 Task: Find connections with filter location Hirekerūr with filter topic #mindset with filter profile language English with filter current company Databricks with filter school Medi-Caps University with filter industry Accommodation Services with filter service category Nature Photography with filter keywords title Tow Truck Operator
Action: Mouse moved to (537, 76)
Screenshot: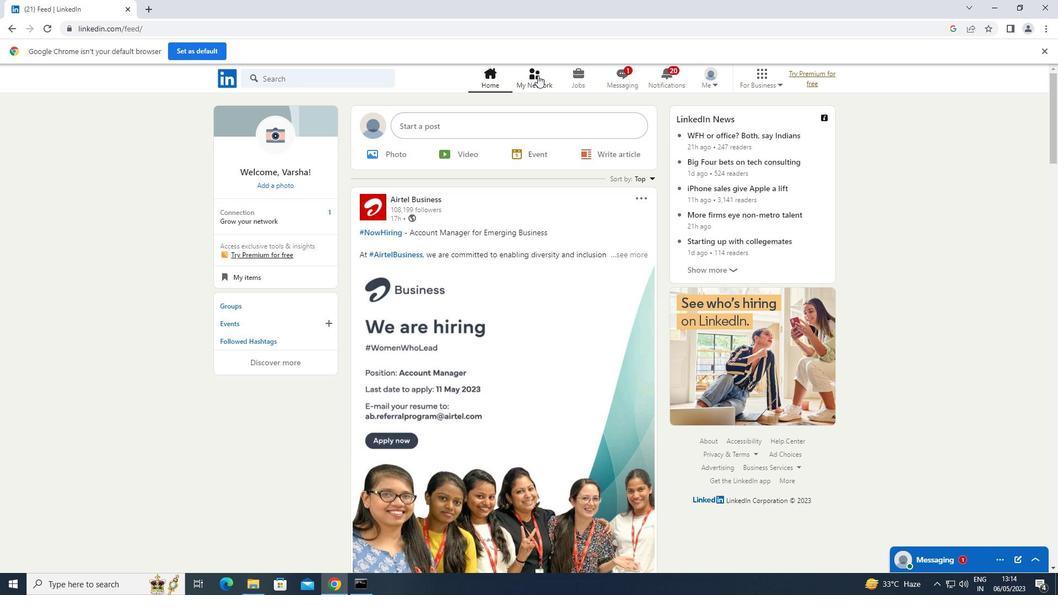 
Action: Mouse pressed left at (537, 76)
Screenshot: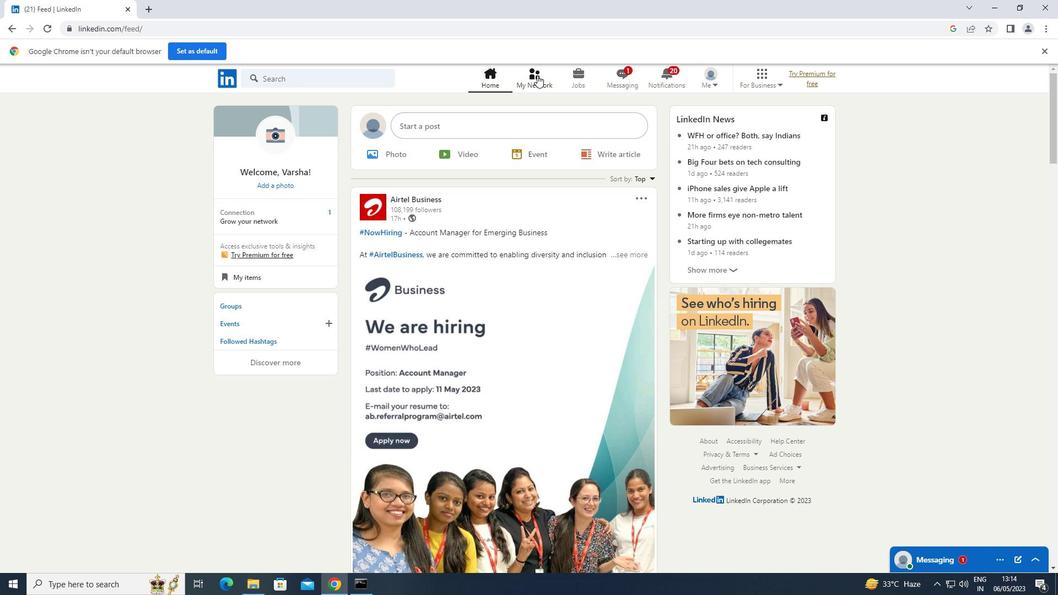 
Action: Mouse moved to (273, 139)
Screenshot: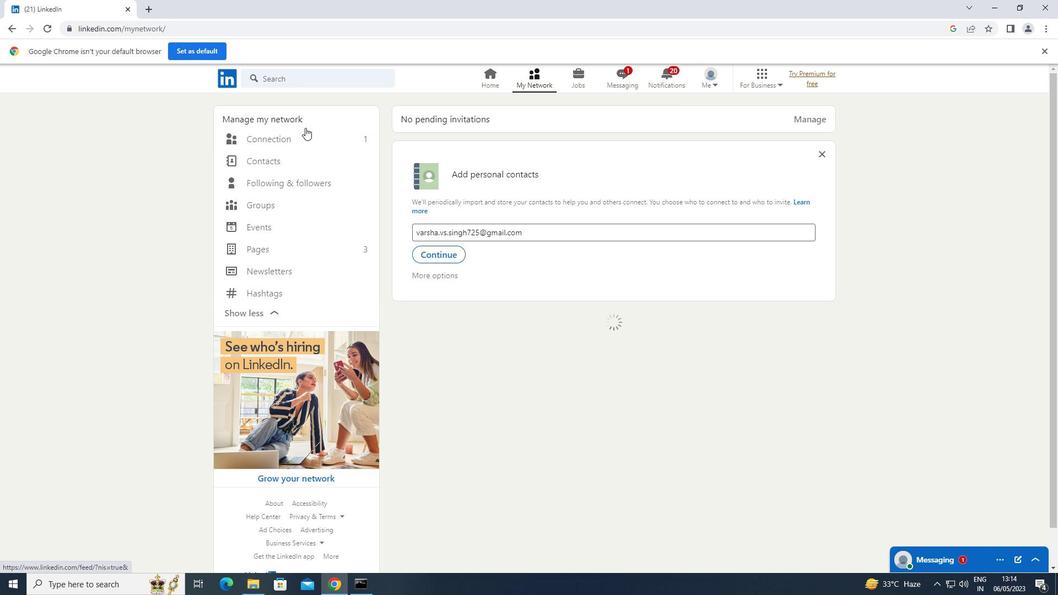 
Action: Mouse pressed left at (273, 139)
Screenshot: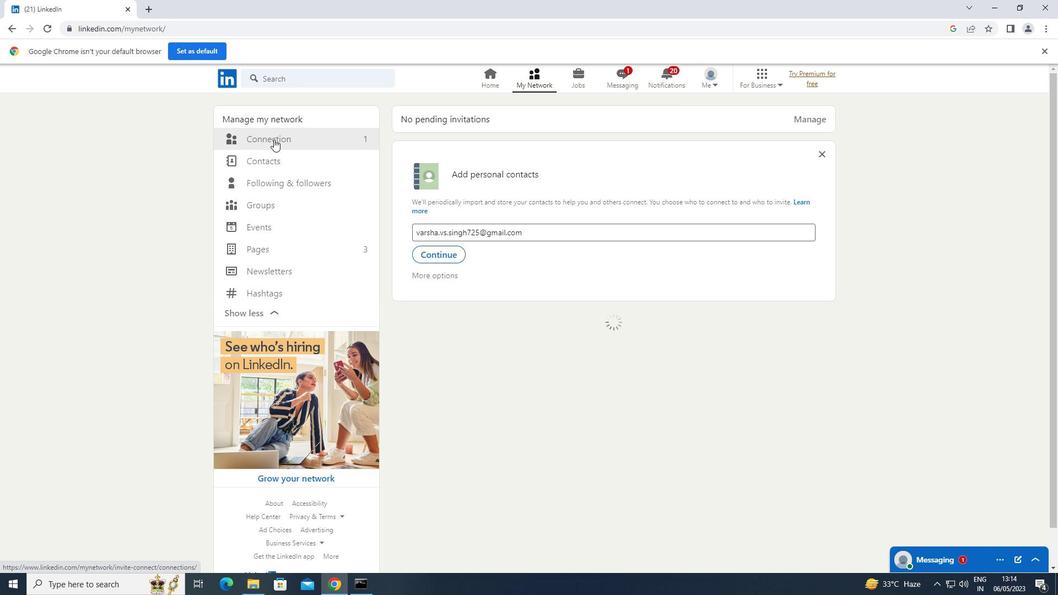 
Action: Mouse moved to (625, 142)
Screenshot: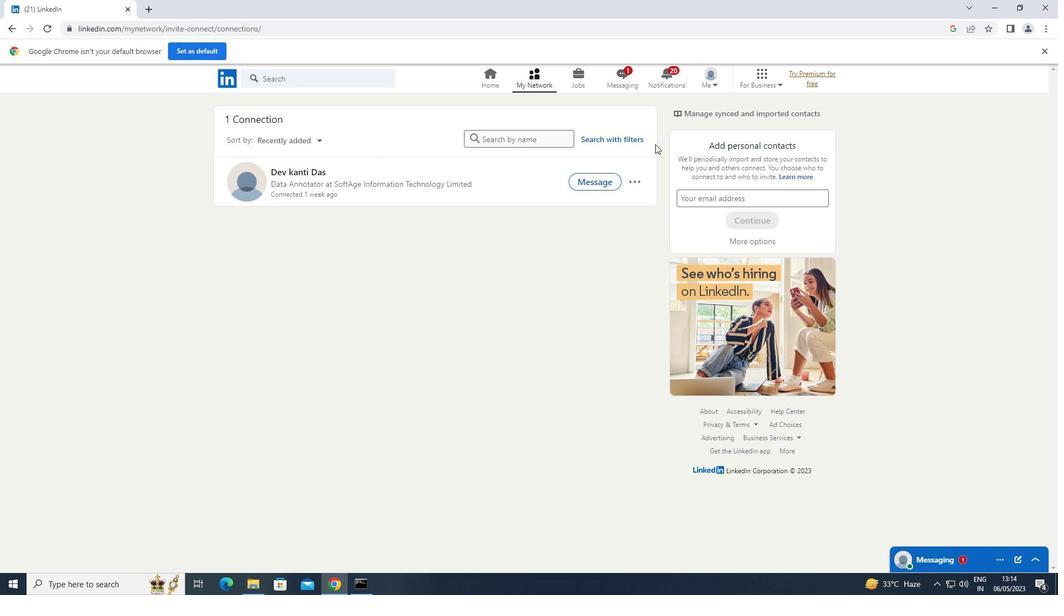 
Action: Mouse pressed left at (625, 142)
Screenshot: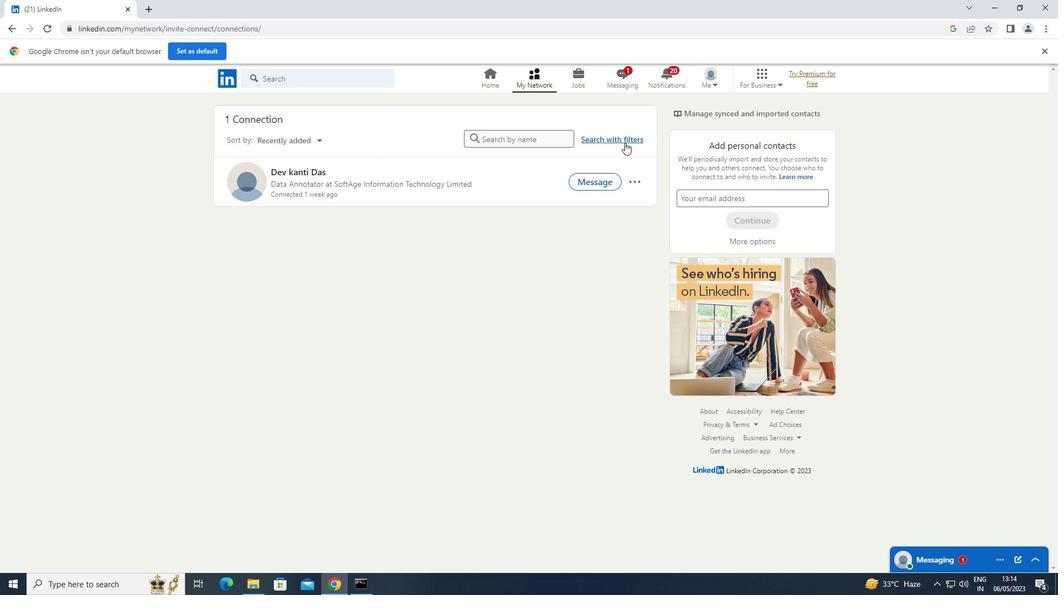 
Action: Mouse moved to (569, 100)
Screenshot: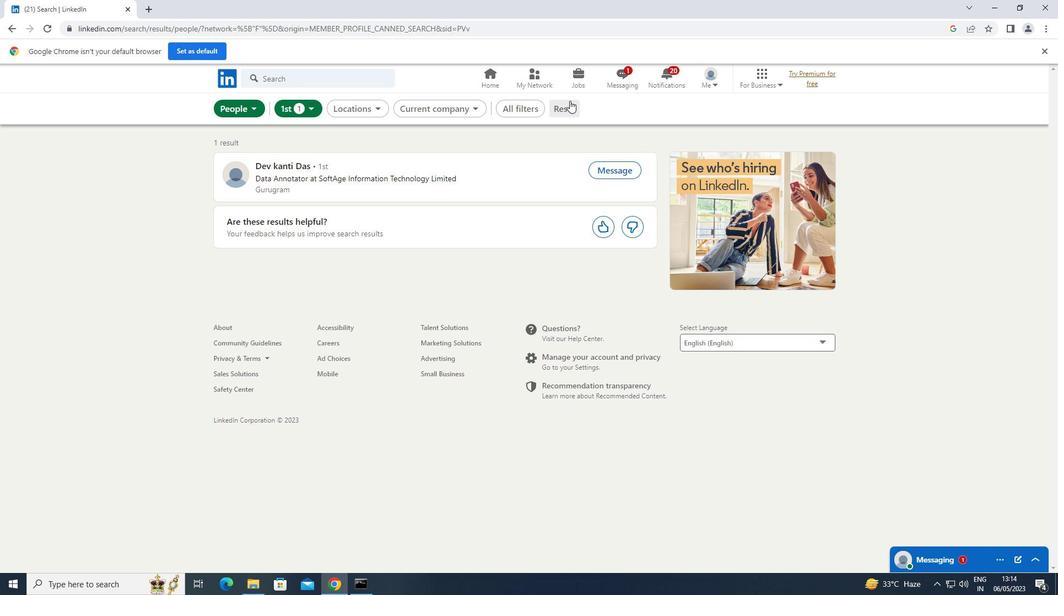 
Action: Mouse pressed left at (569, 100)
Screenshot: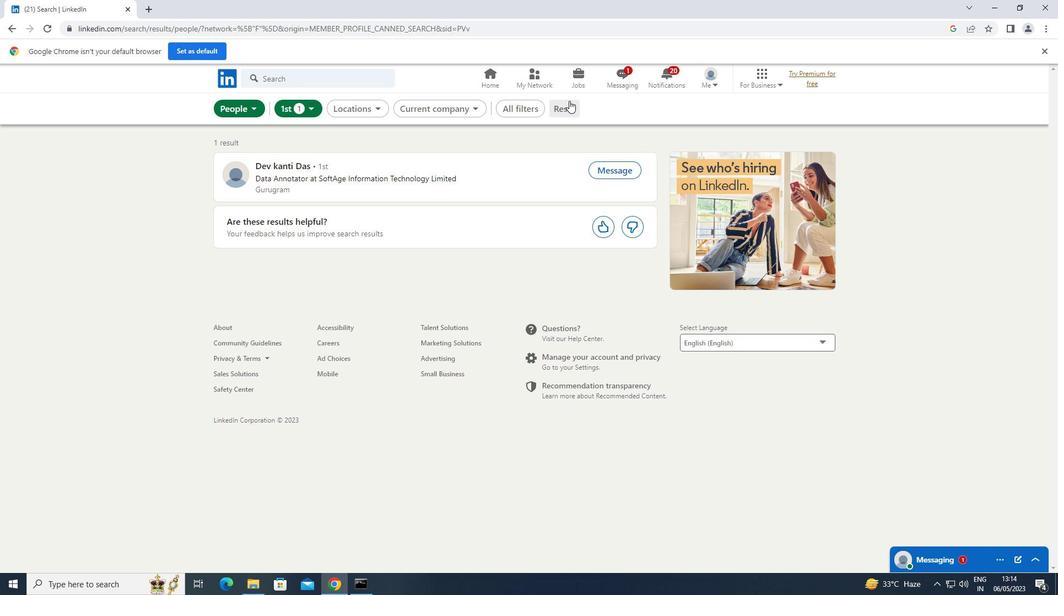 
Action: Mouse moved to (552, 103)
Screenshot: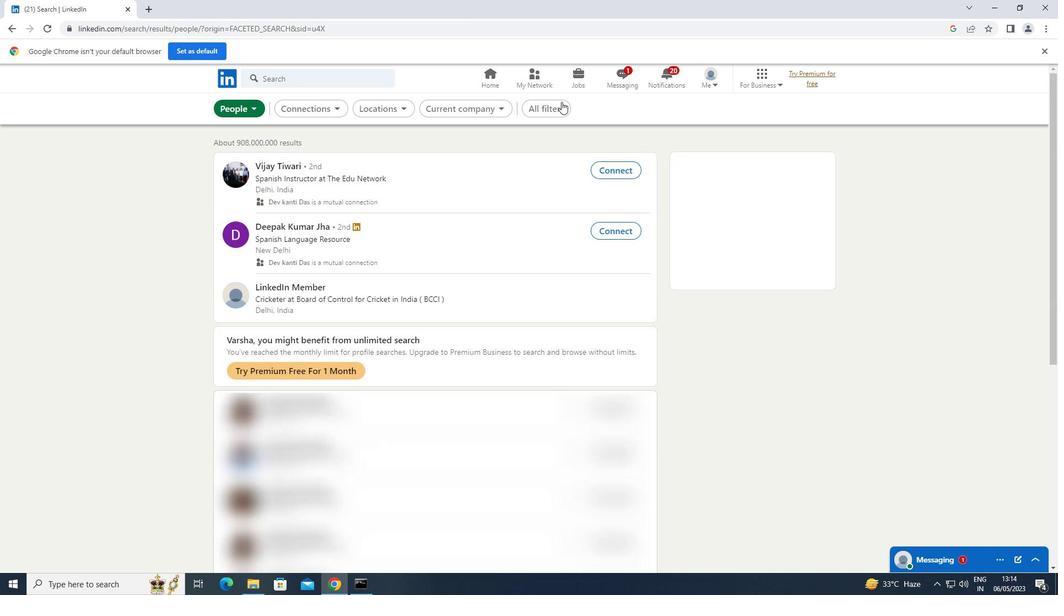 
Action: Mouse pressed left at (552, 103)
Screenshot: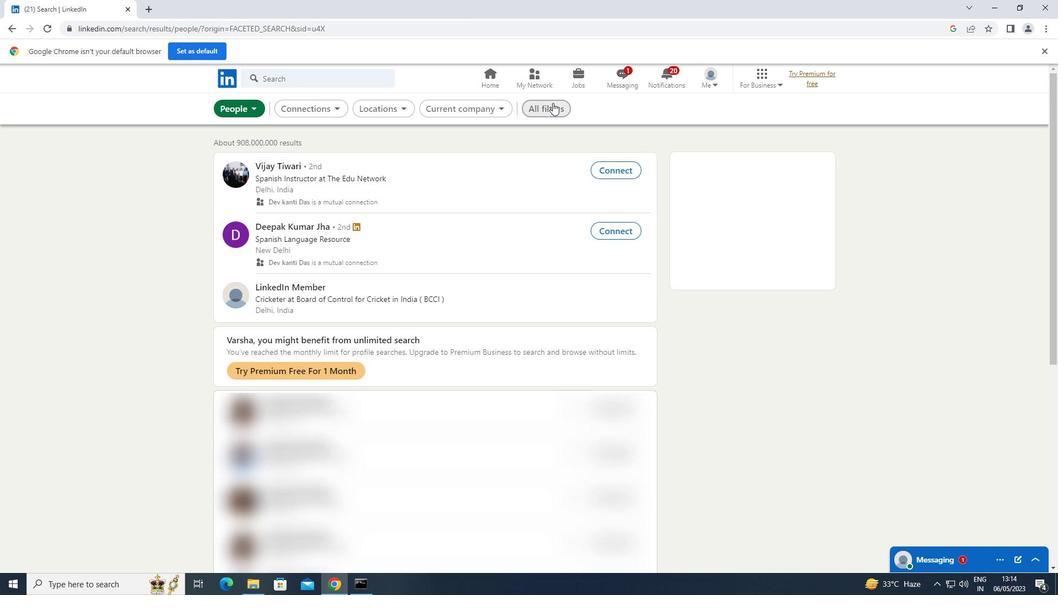 
Action: Mouse moved to (825, 234)
Screenshot: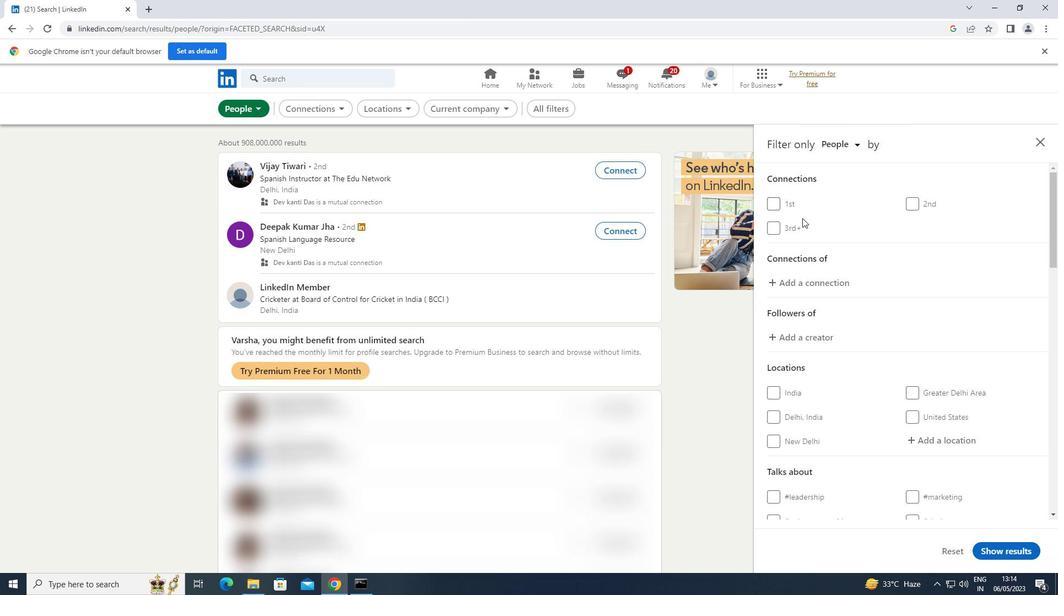 
Action: Mouse scrolled (825, 233) with delta (0, 0)
Screenshot: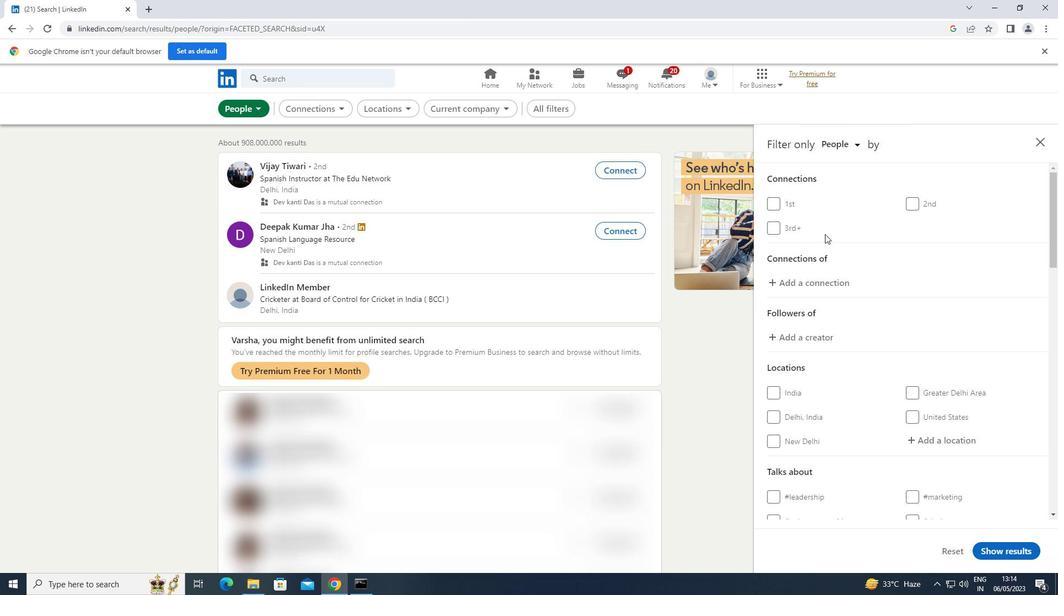 
Action: Mouse moved to (825, 234)
Screenshot: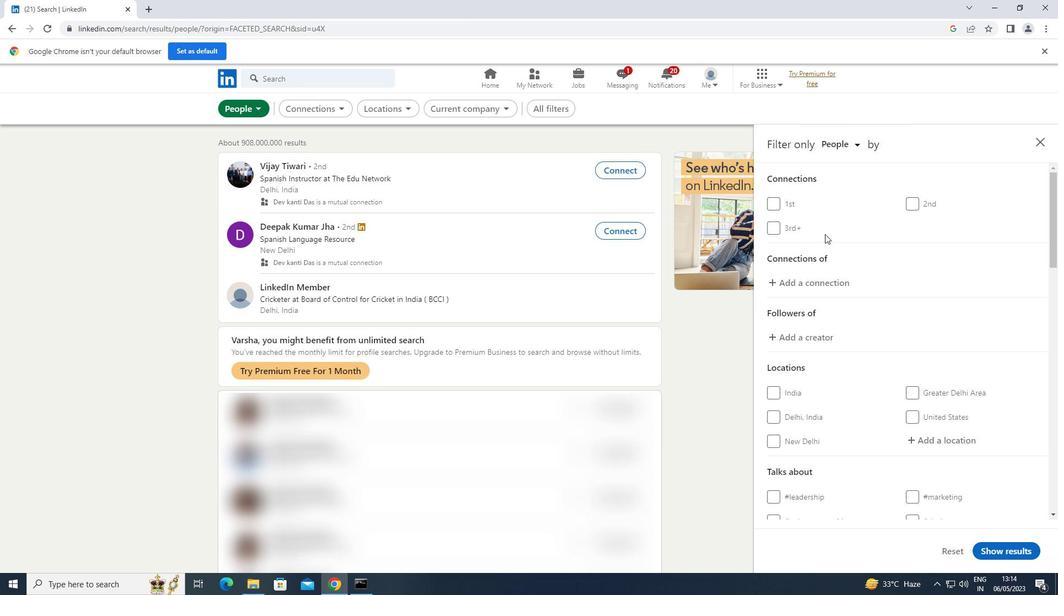 
Action: Mouse scrolled (825, 234) with delta (0, 0)
Screenshot: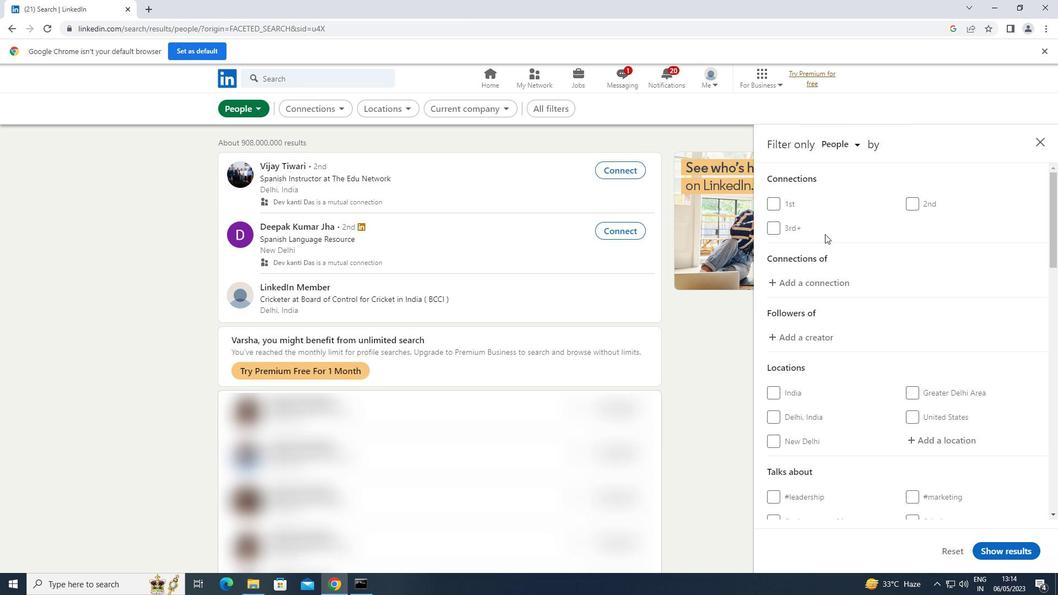 
Action: Mouse moved to (932, 325)
Screenshot: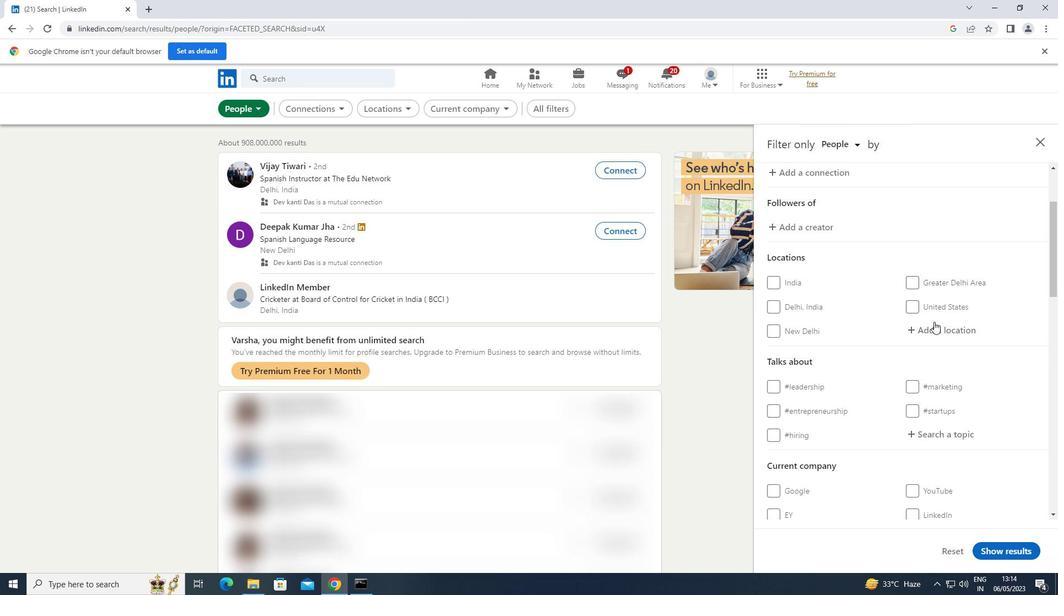 
Action: Mouse pressed left at (932, 325)
Screenshot: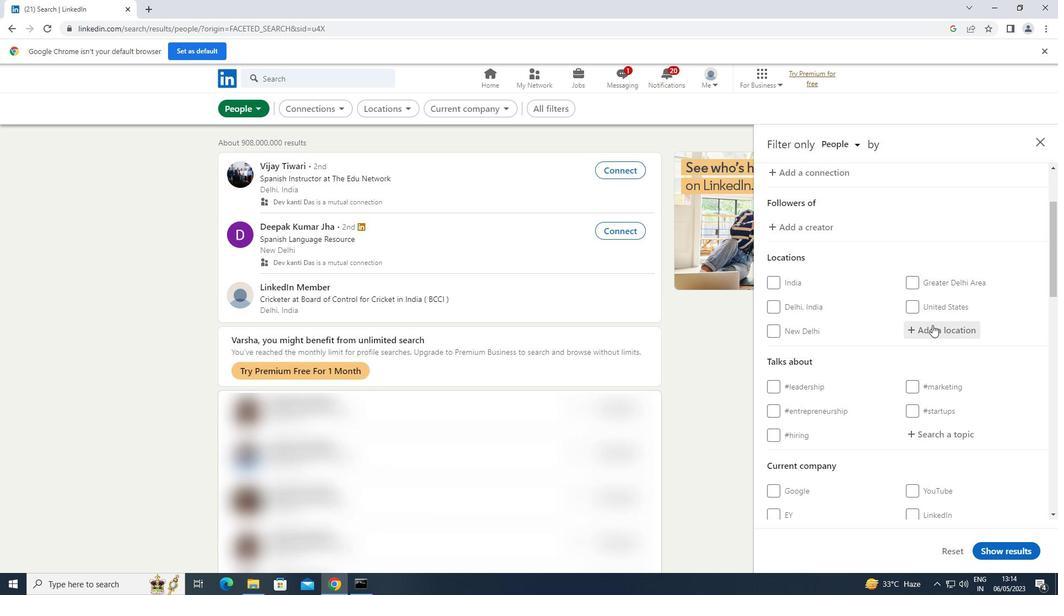 
Action: Key pressed <Key.shift>HIREKERUR
Screenshot: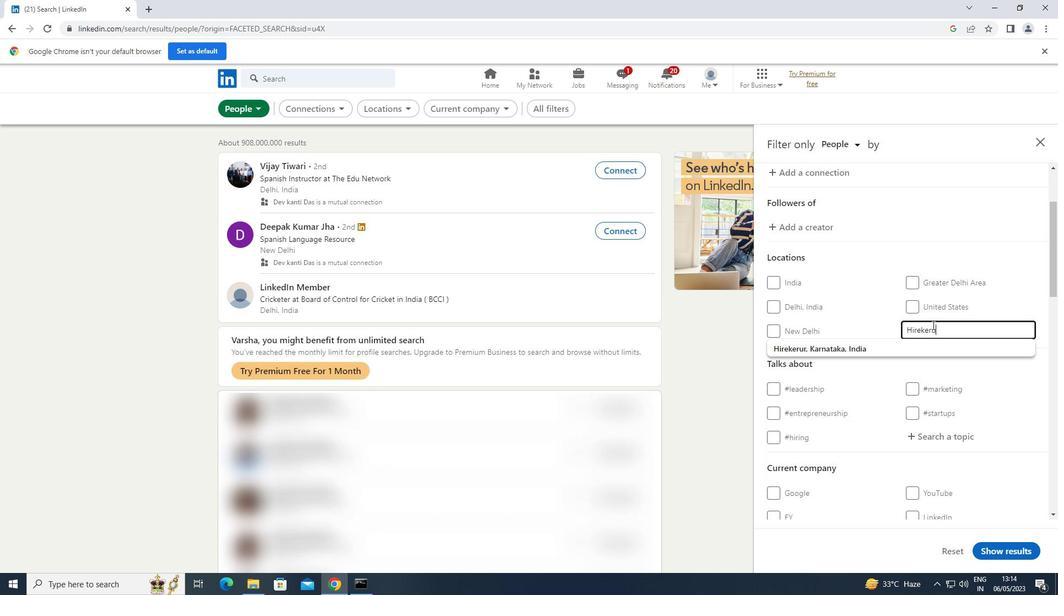 
Action: Mouse moved to (853, 342)
Screenshot: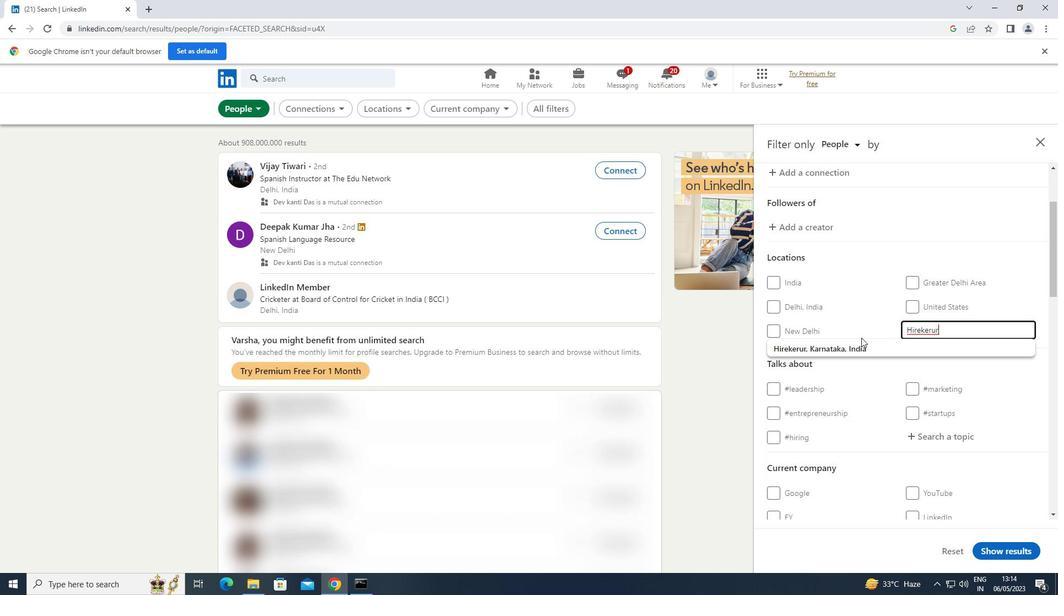 
Action: Mouse pressed left at (853, 342)
Screenshot: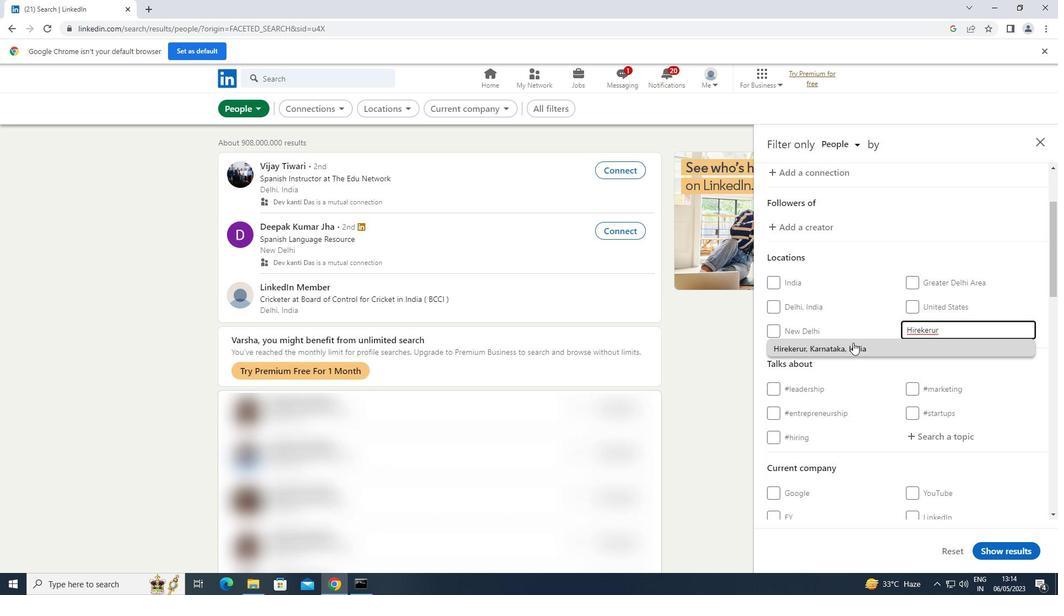 
Action: Mouse moved to (895, 331)
Screenshot: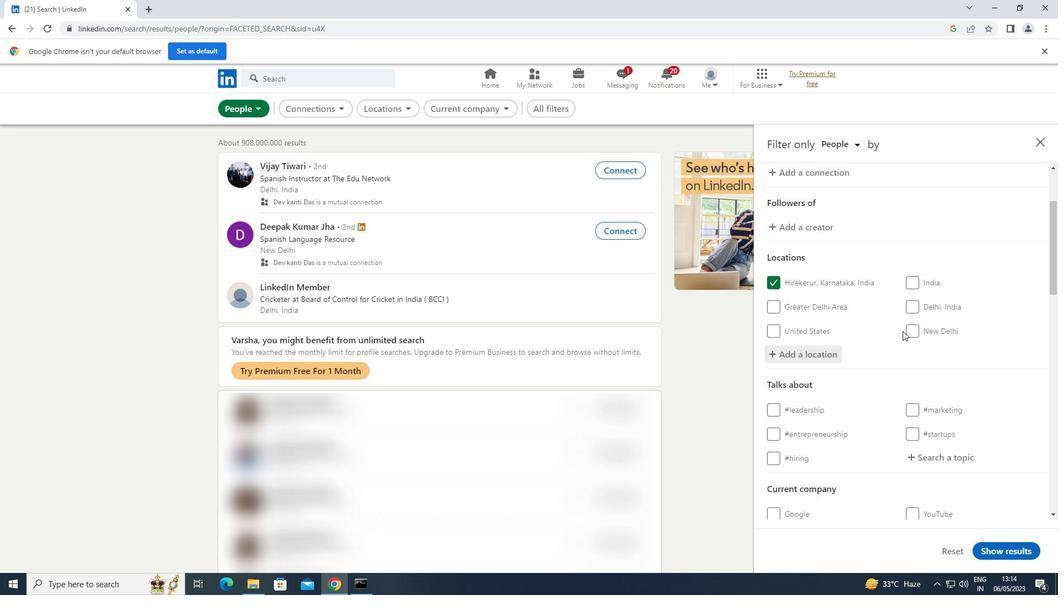 
Action: Mouse scrolled (895, 330) with delta (0, 0)
Screenshot: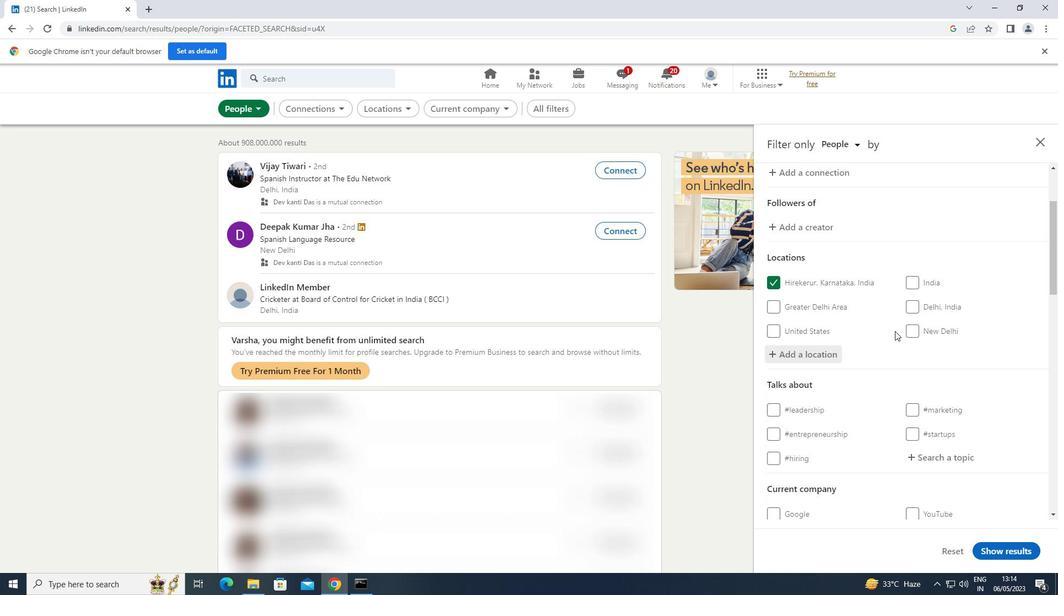 
Action: Mouse scrolled (895, 330) with delta (0, 0)
Screenshot: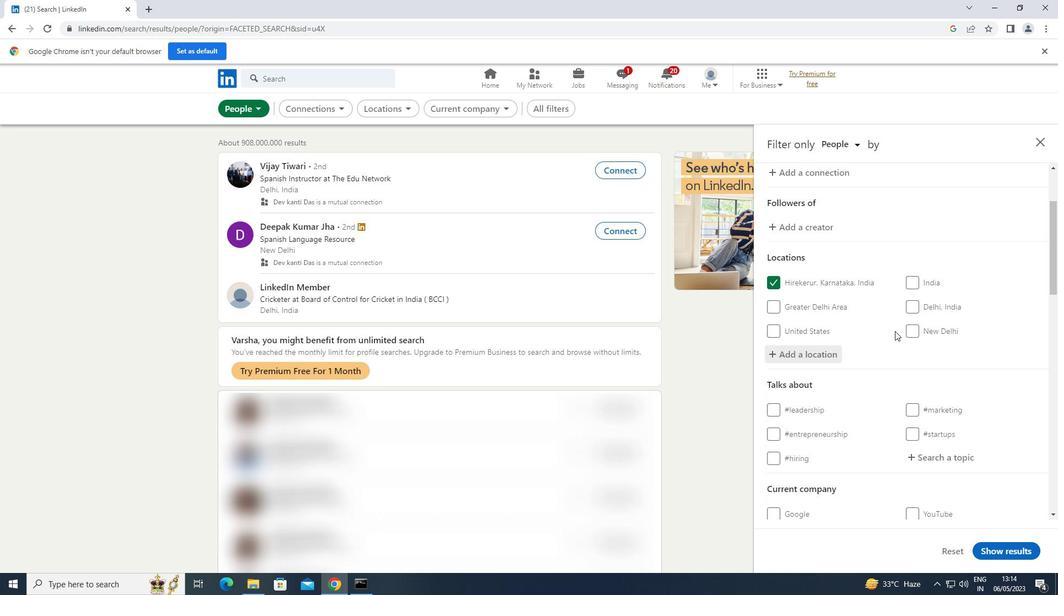 
Action: Mouse scrolled (895, 330) with delta (0, 0)
Screenshot: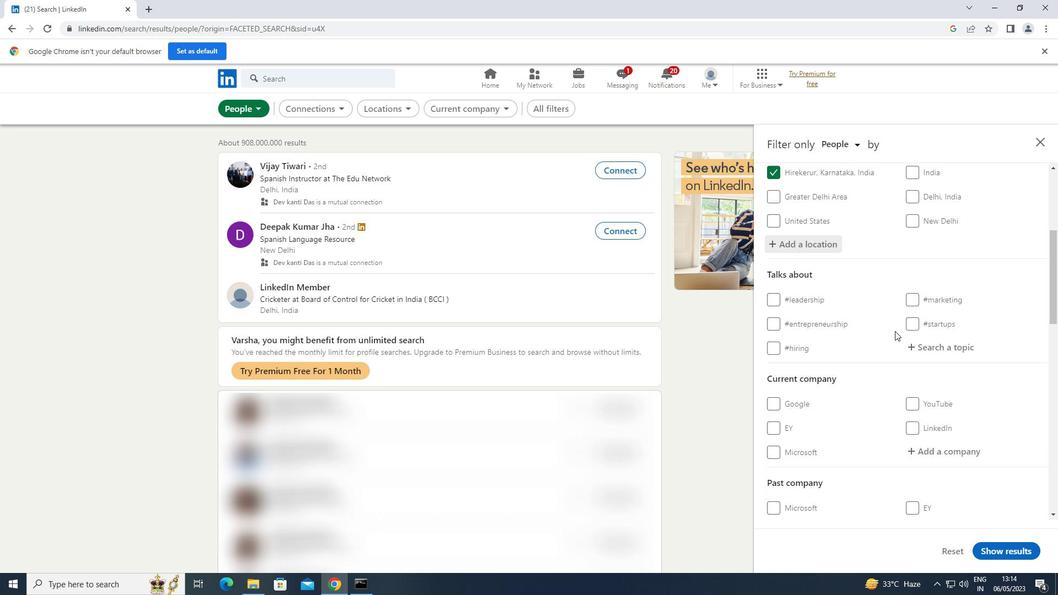 
Action: Mouse moved to (927, 297)
Screenshot: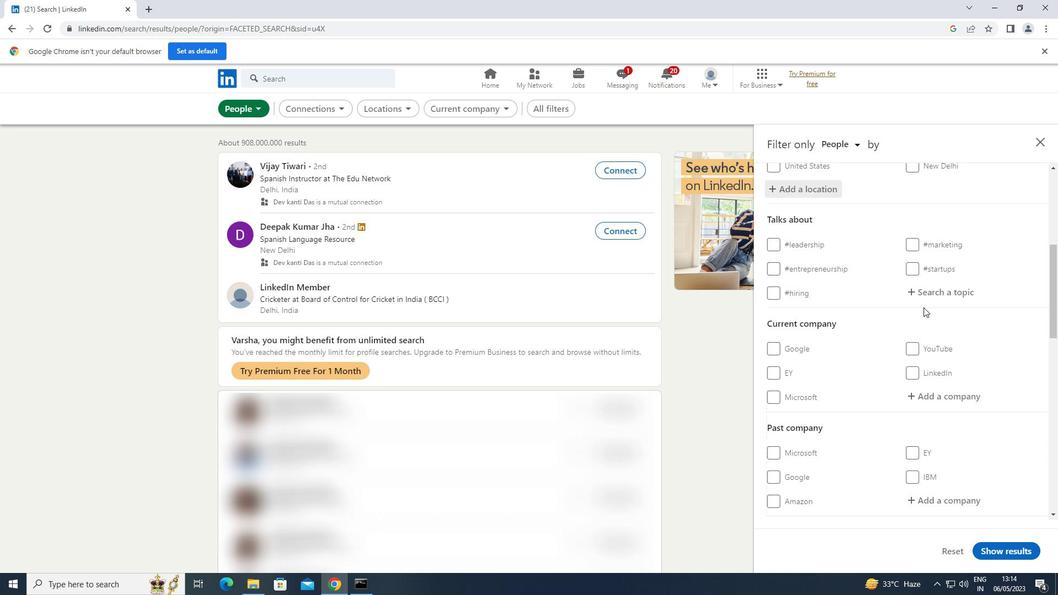 
Action: Mouse pressed left at (927, 297)
Screenshot: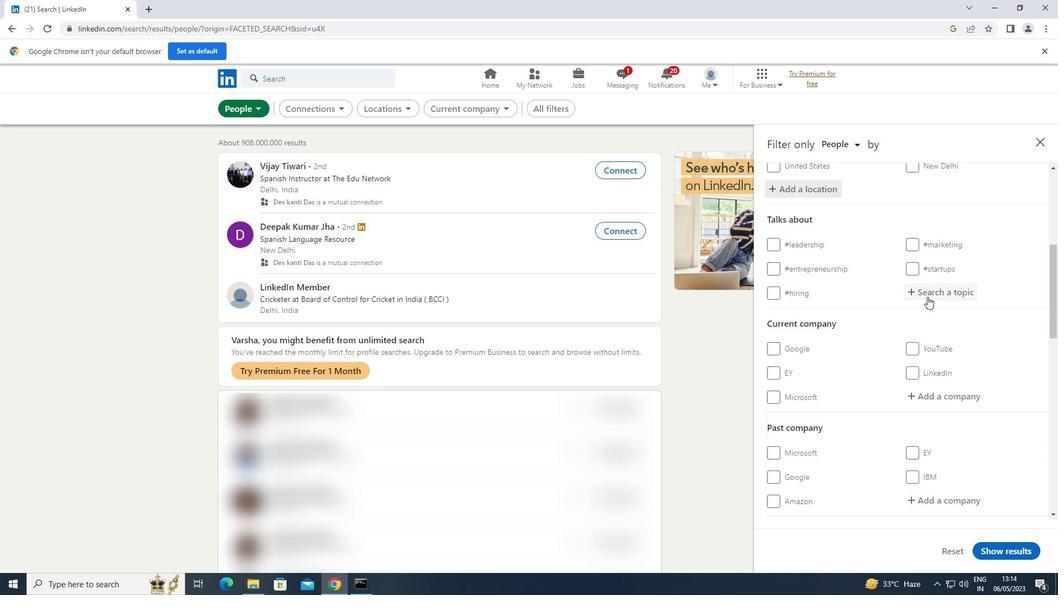 
Action: Key pressed MINDSET
Screenshot: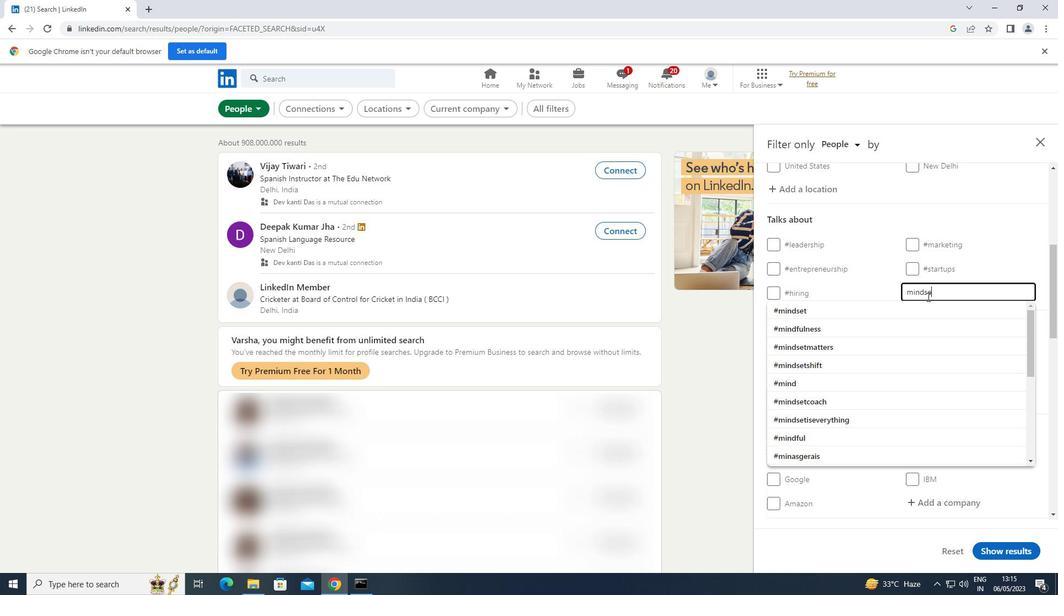 
Action: Mouse moved to (857, 308)
Screenshot: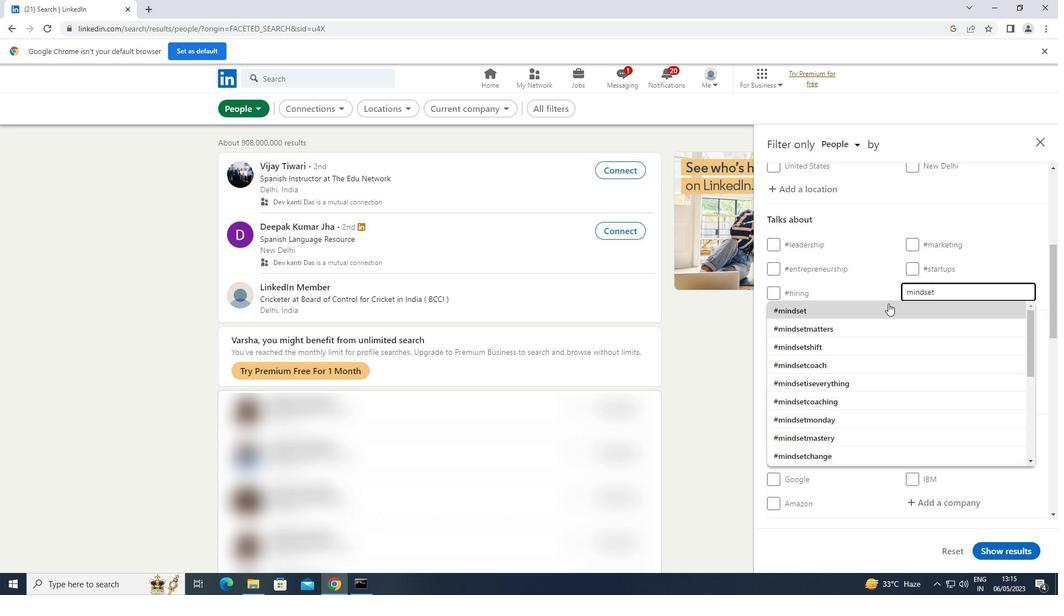 
Action: Mouse pressed left at (857, 308)
Screenshot: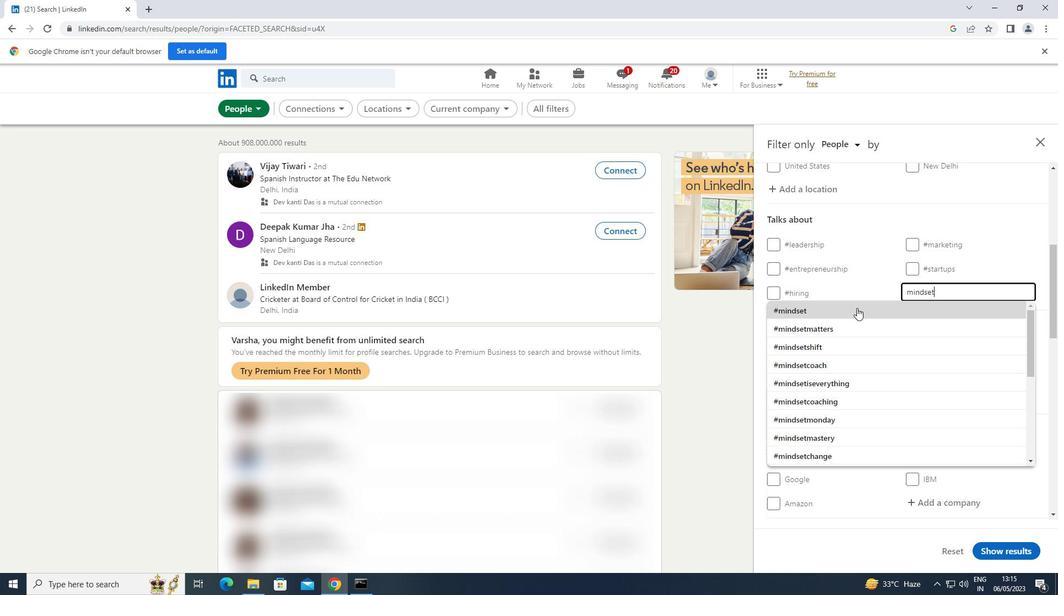 
Action: Mouse scrolled (857, 307) with delta (0, 0)
Screenshot: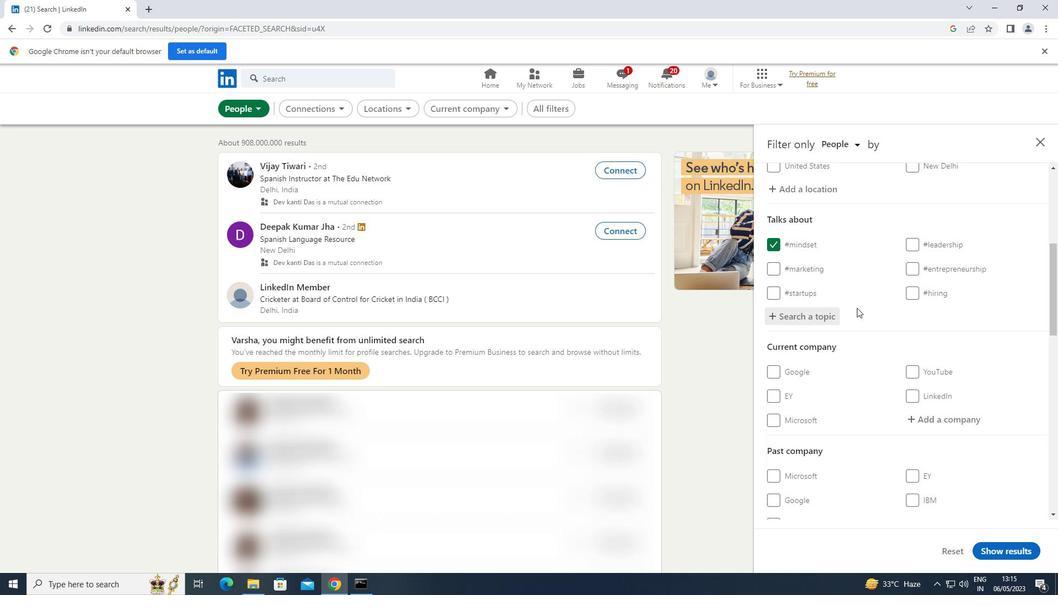 
Action: Mouse scrolled (857, 307) with delta (0, 0)
Screenshot: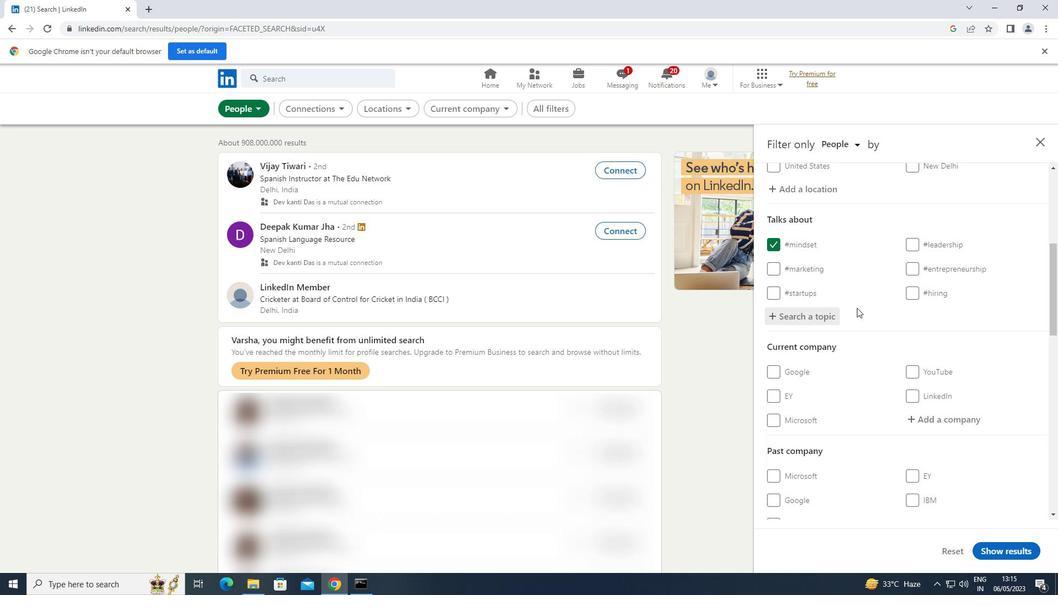 
Action: Mouse scrolled (857, 307) with delta (0, 0)
Screenshot: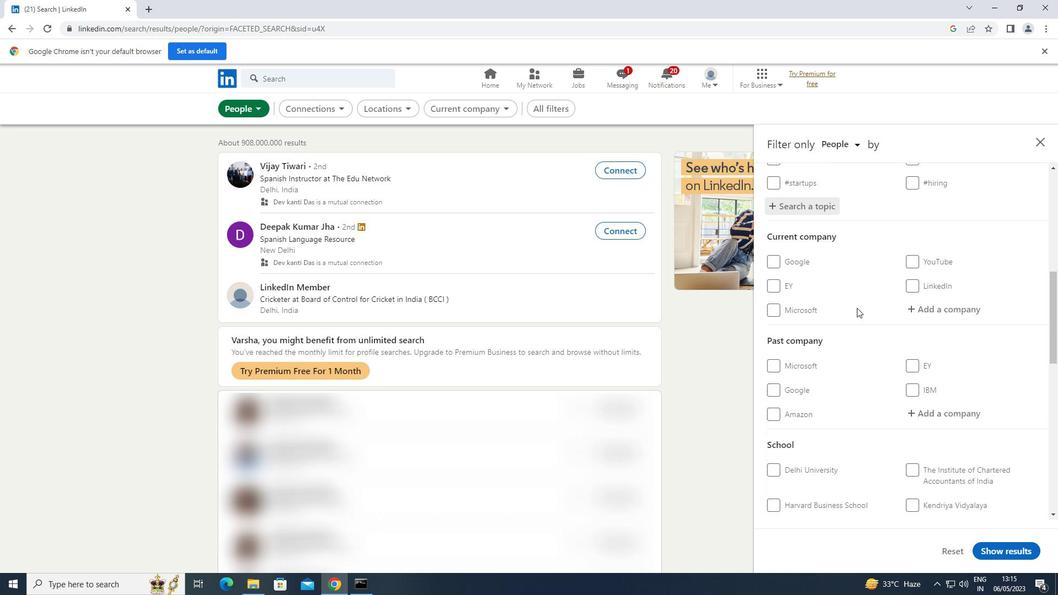
Action: Mouse scrolled (857, 307) with delta (0, 0)
Screenshot: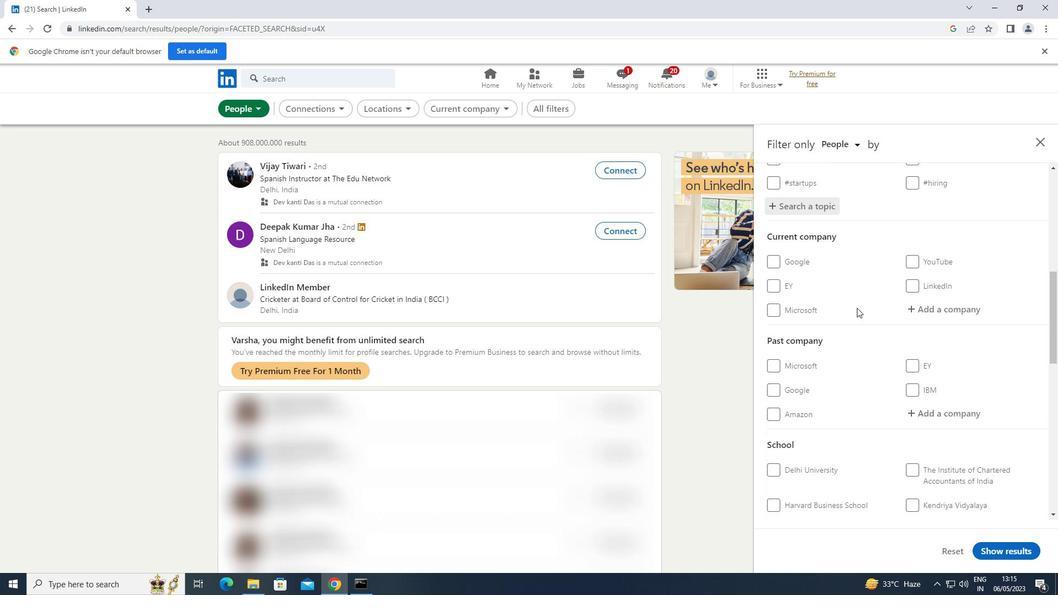 
Action: Mouse scrolled (857, 307) with delta (0, 0)
Screenshot: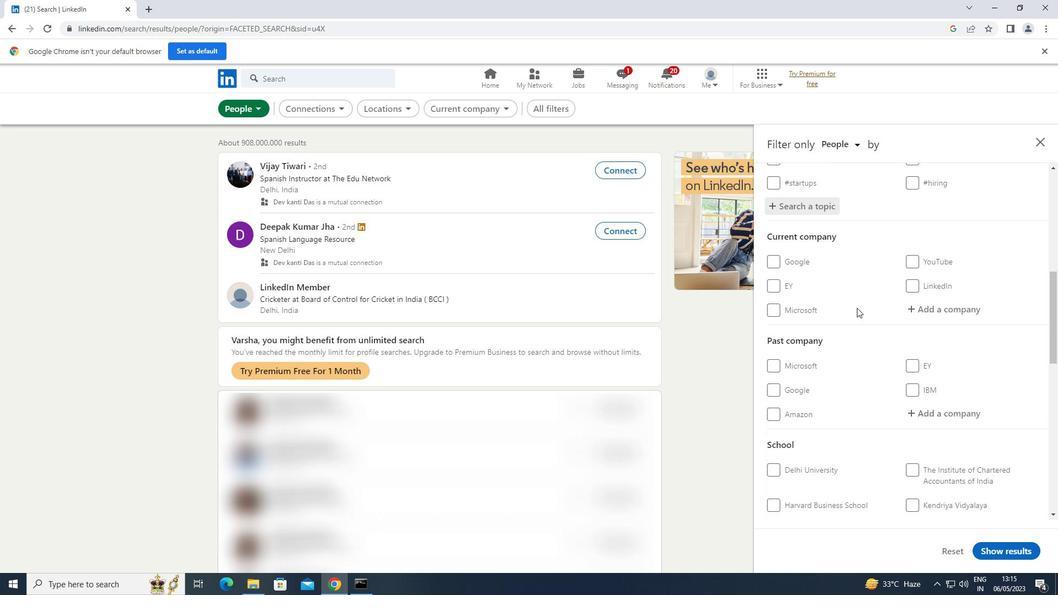 
Action: Mouse scrolled (857, 307) with delta (0, 0)
Screenshot: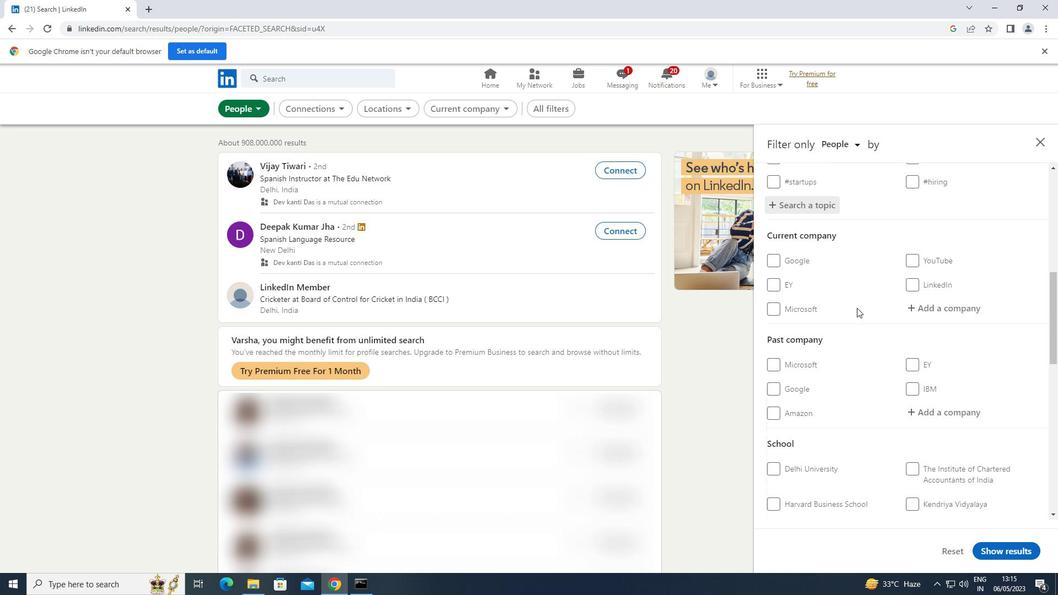 
Action: Mouse scrolled (857, 307) with delta (0, 0)
Screenshot: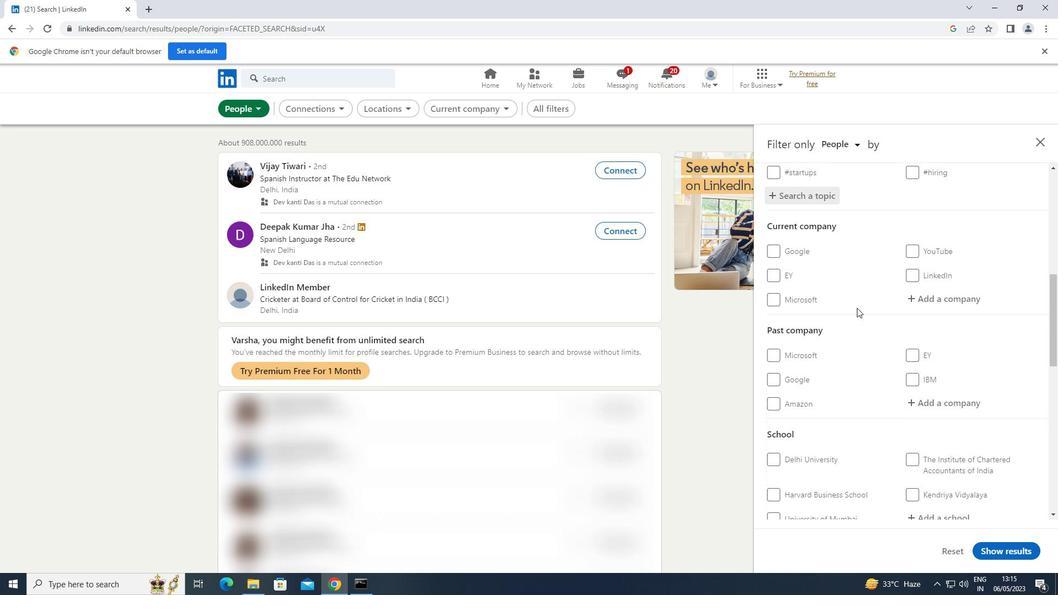 
Action: Mouse moved to (772, 434)
Screenshot: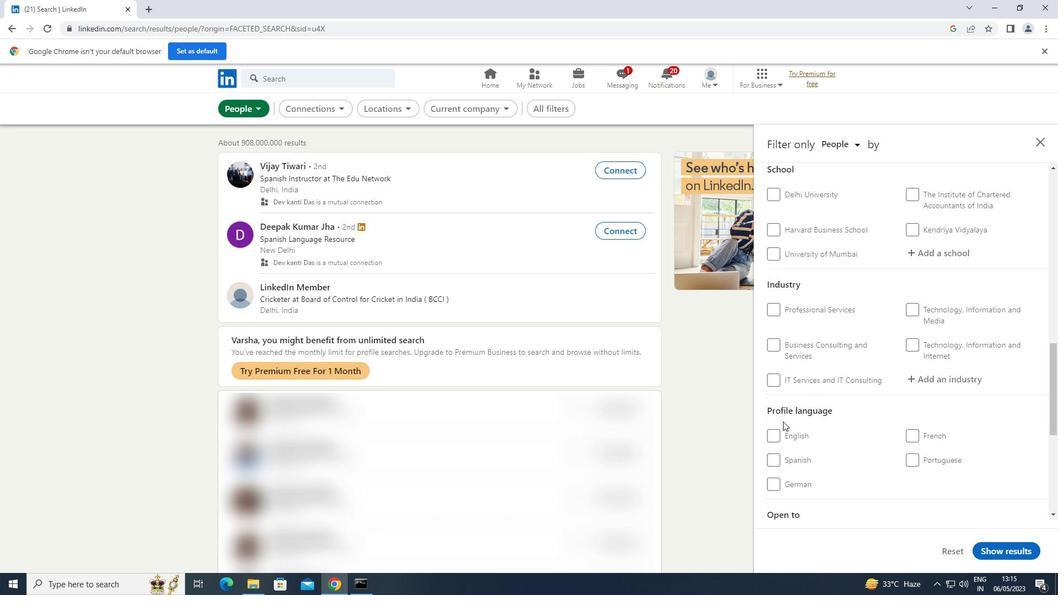 
Action: Mouse pressed left at (772, 434)
Screenshot: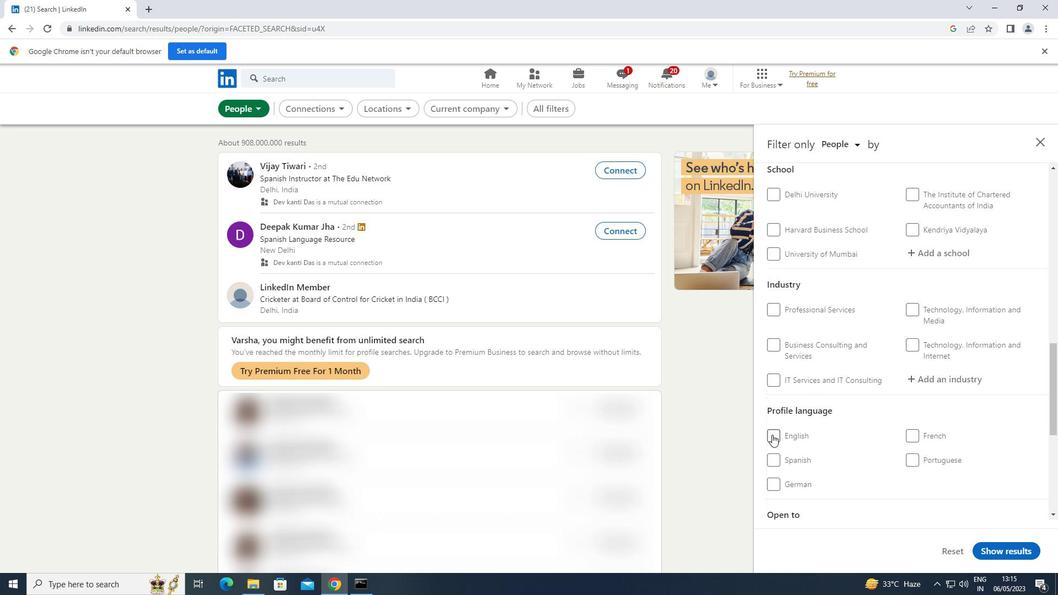 
Action: Mouse moved to (830, 380)
Screenshot: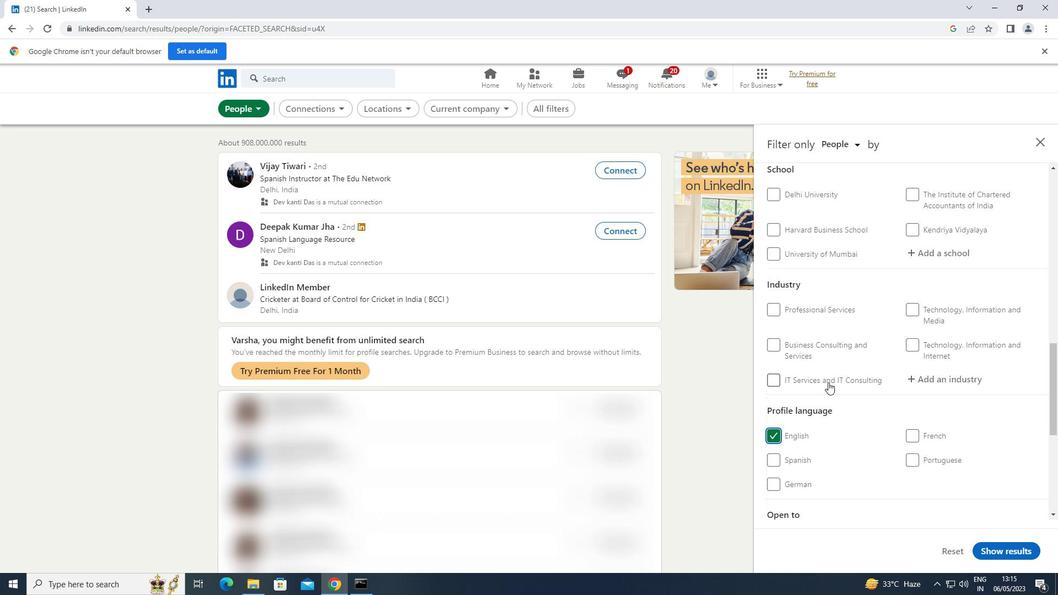 
Action: Mouse scrolled (830, 381) with delta (0, 0)
Screenshot: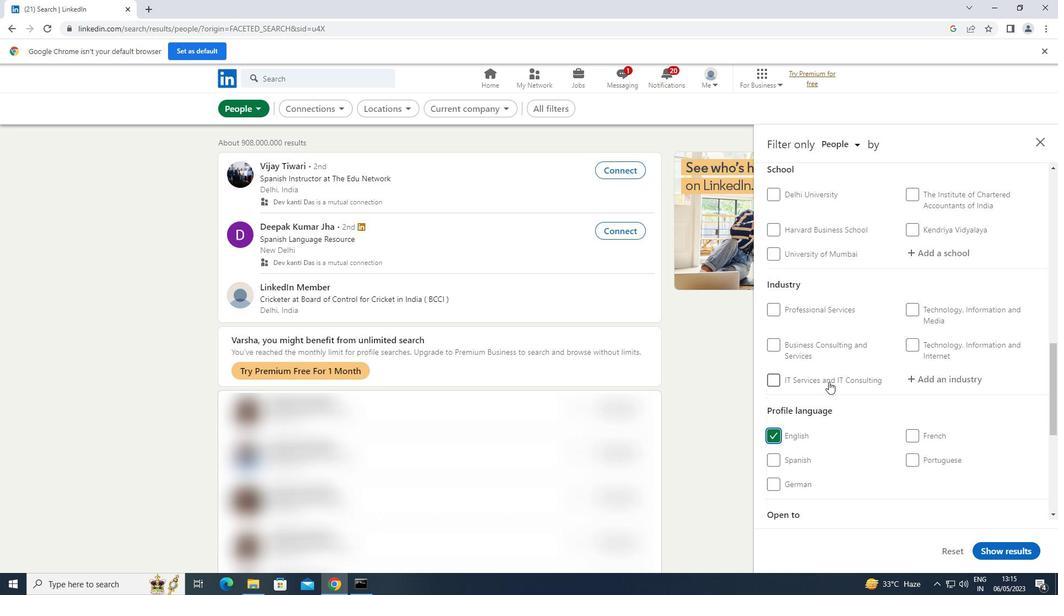 
Action: Mouse moved to (831, 380)
Screenshot: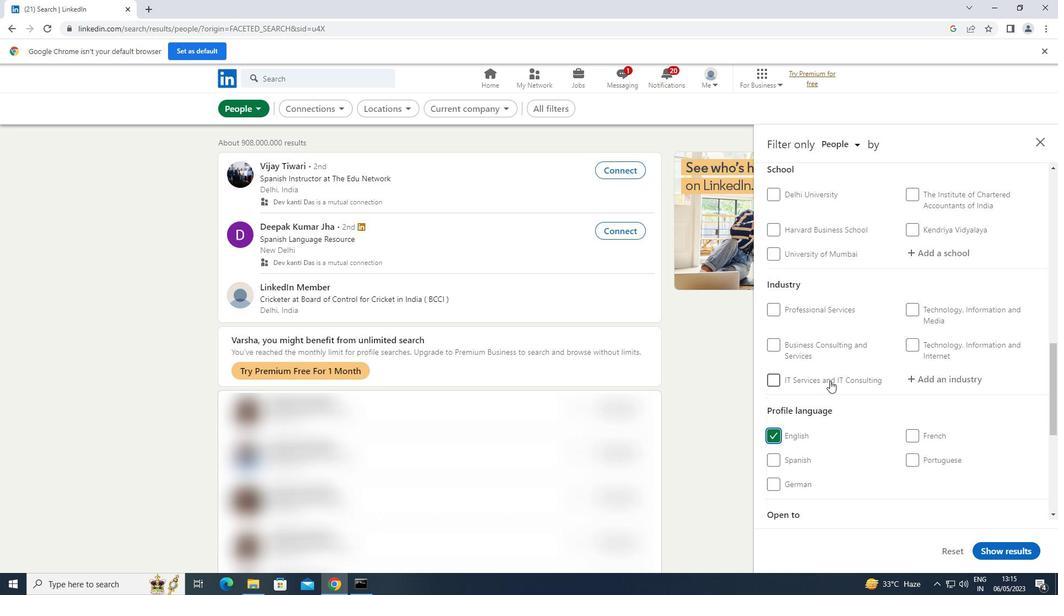 
Action: Mouse scrolled (831, 380) with delta (0, 0)
Screenshot: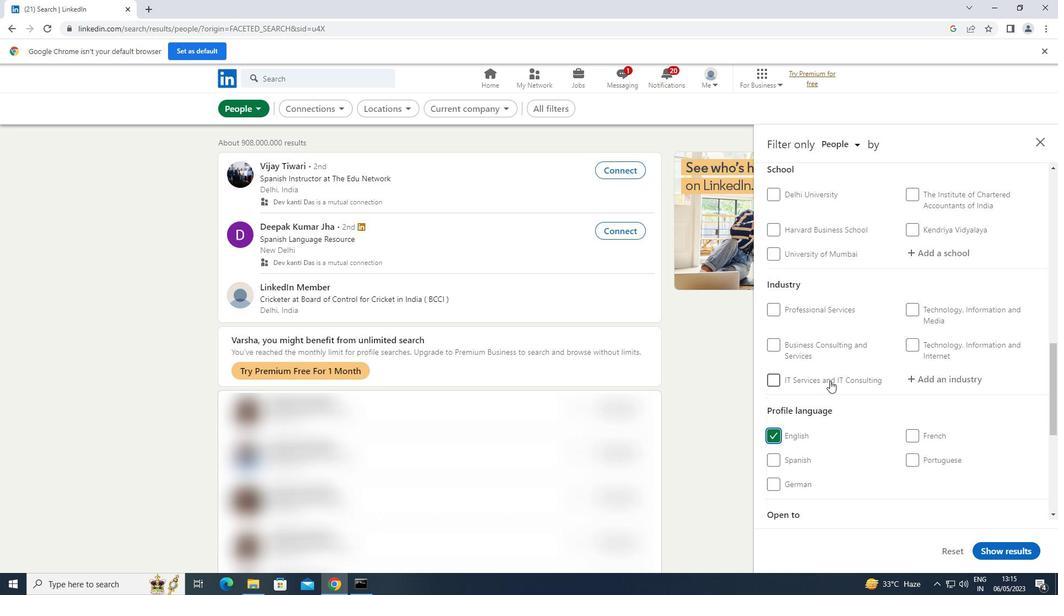 
Action: Mouse moved to (832, 378)
Screenshot: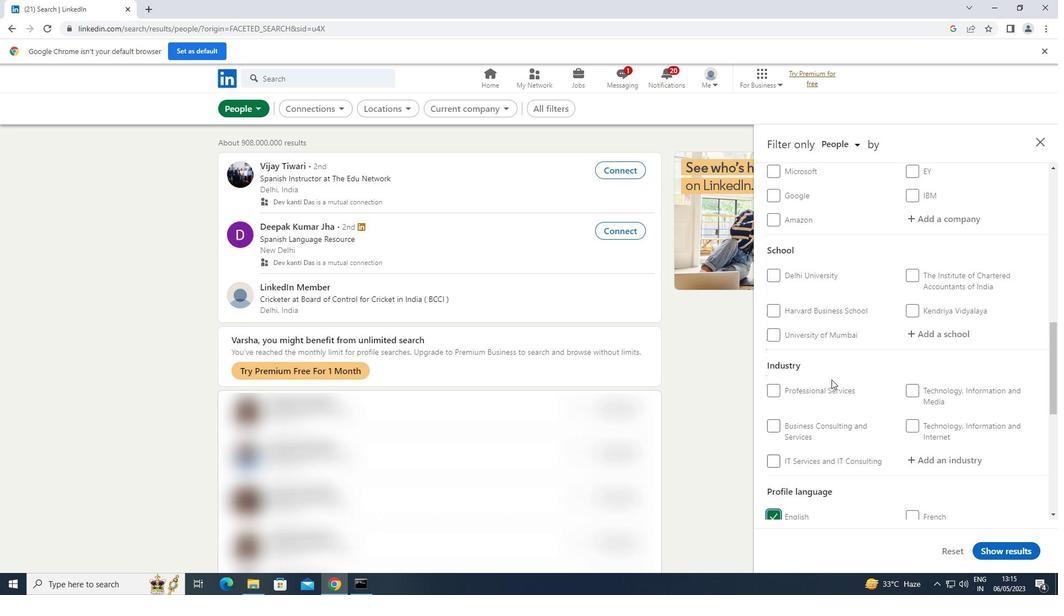 
Action: Mouse scrolled (832, 379) with delta (0, 0)
Screenshot: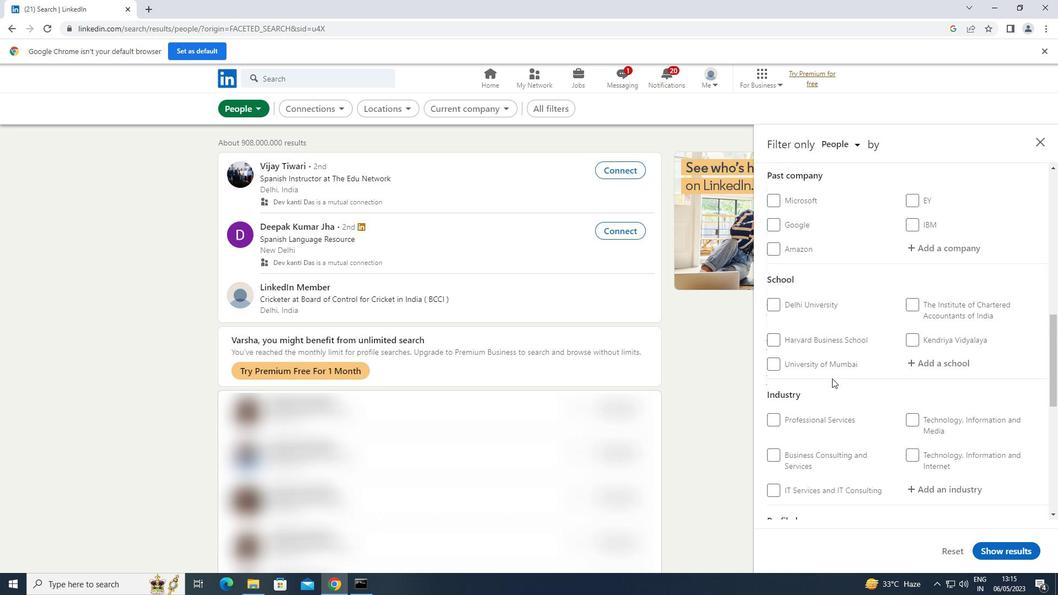 
Action: Mouse scrolled (832, 379) with delta (0, 0)
Screenshot: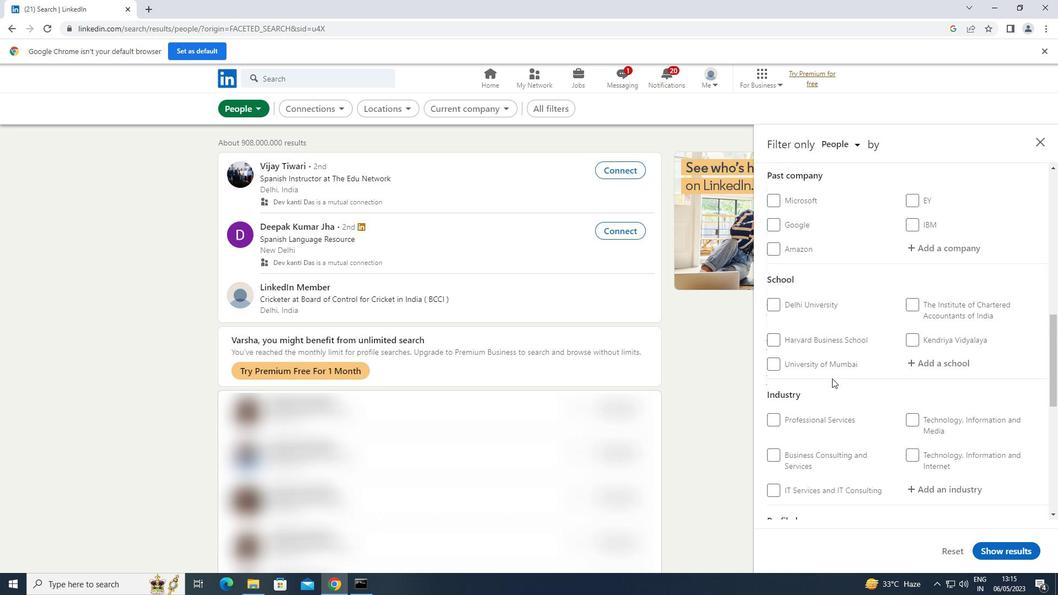
Action: Mouse moved to (970, 259)
Screenshot: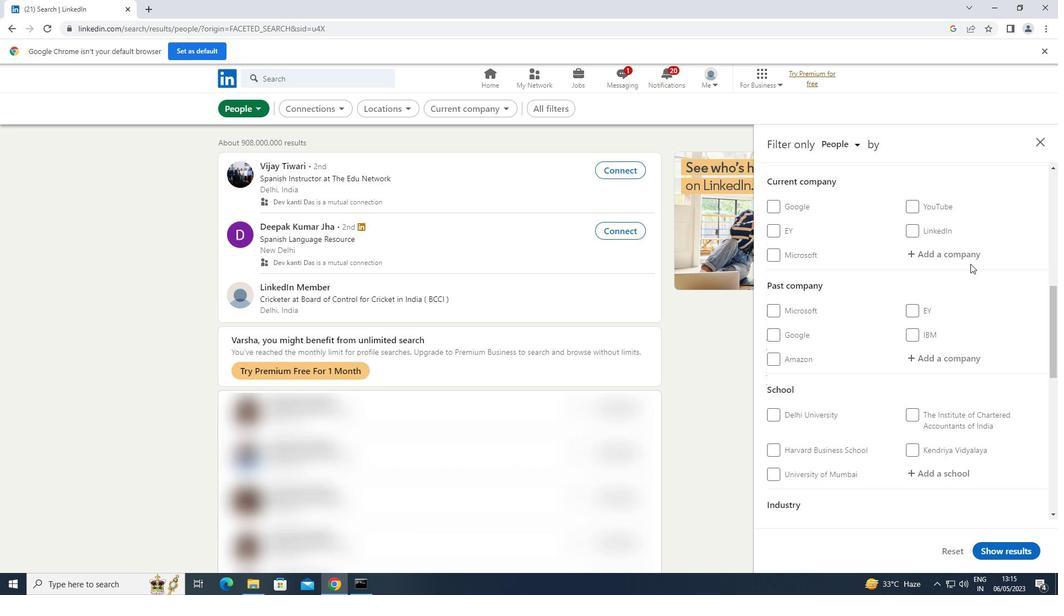 
Action: Mouse pressed left at (970, 259)
Screenshot: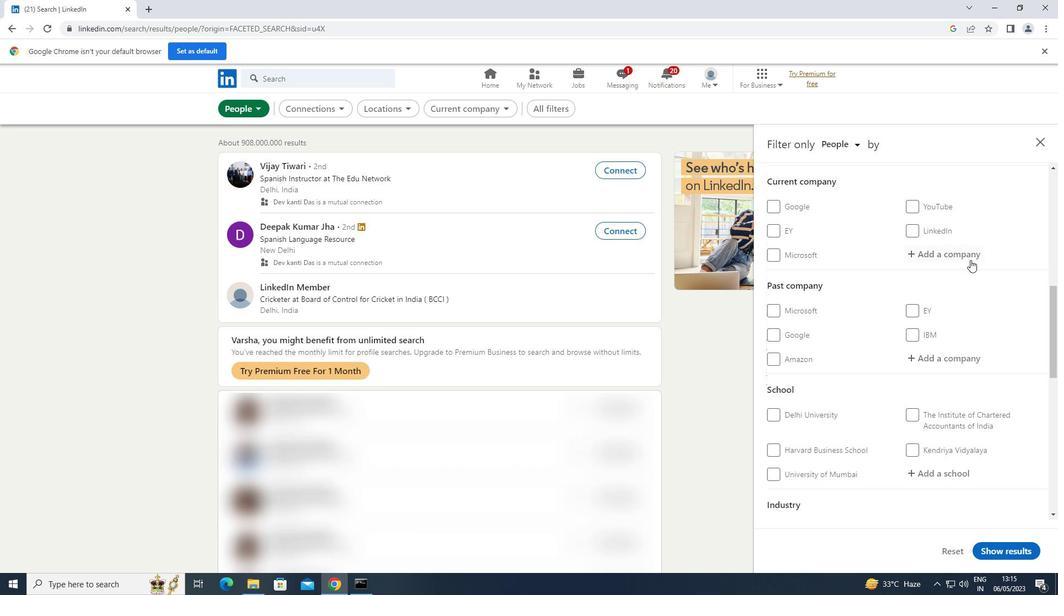 
Action: Key pressed <Key.shift>DATABRICKS
Screenshot: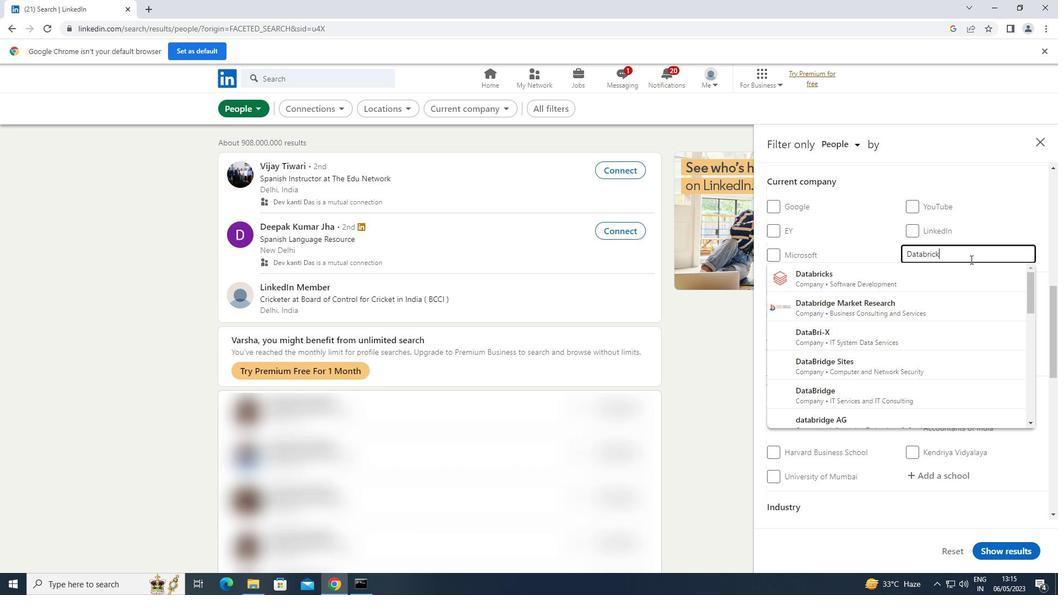
Action: Mouse moved to (855, 280)
Screenshot: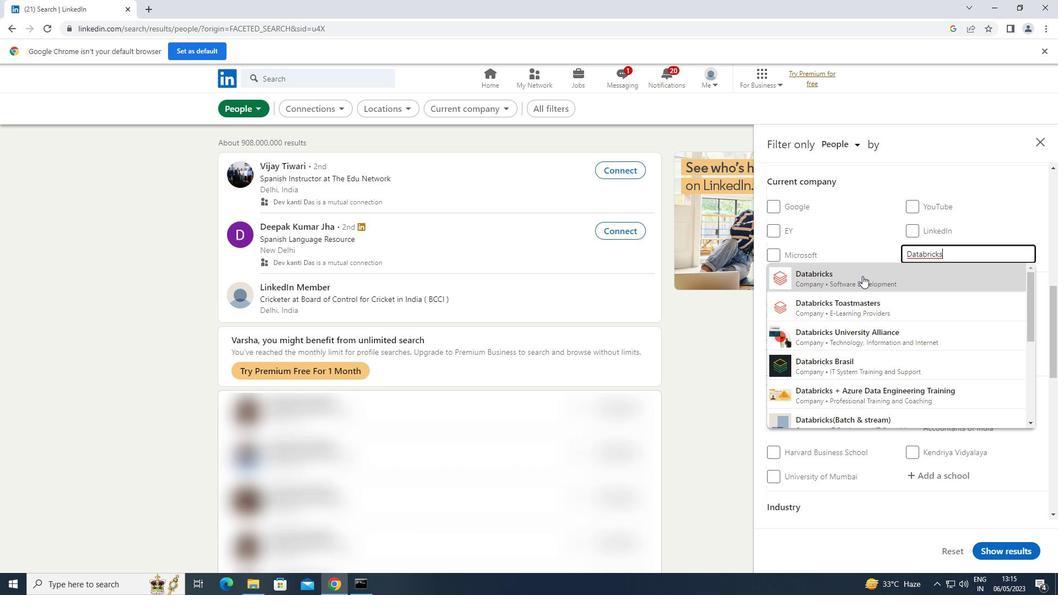 
Action: Mouse pressed left at (855, 280)
Screenshot: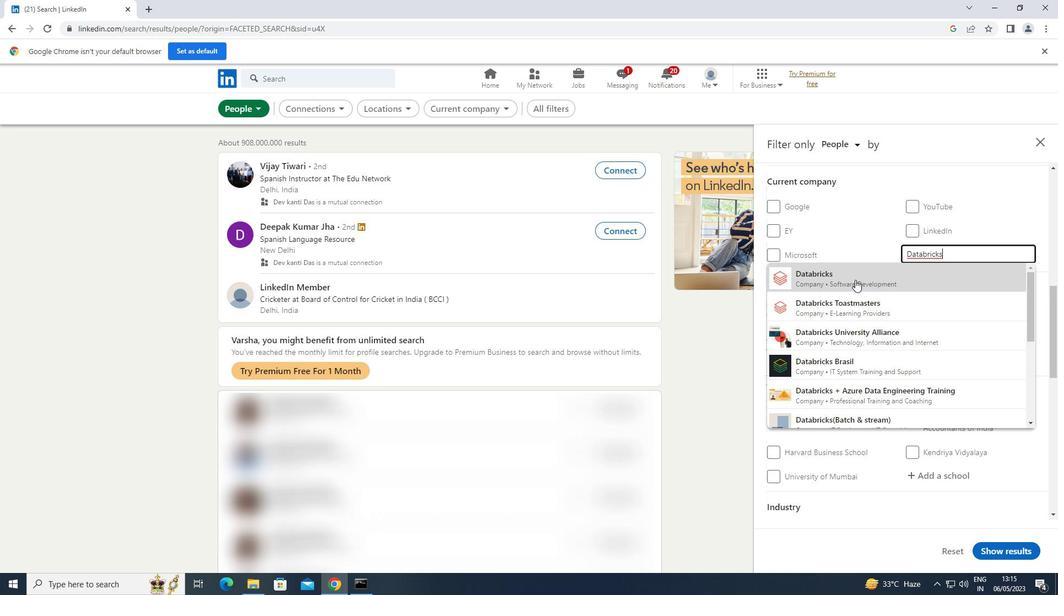 
Action: Mouse scrolled (855, 279) with delta (0, 0)
Screenshot: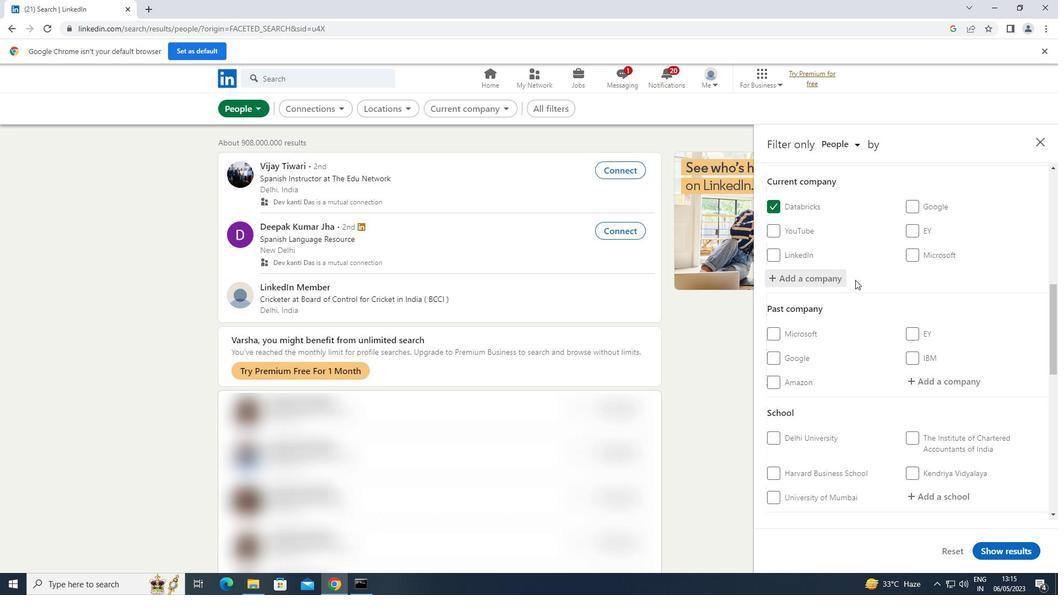 
Action: Mouse scrolled (855, 279) with delta (0, 0)
Screenshot: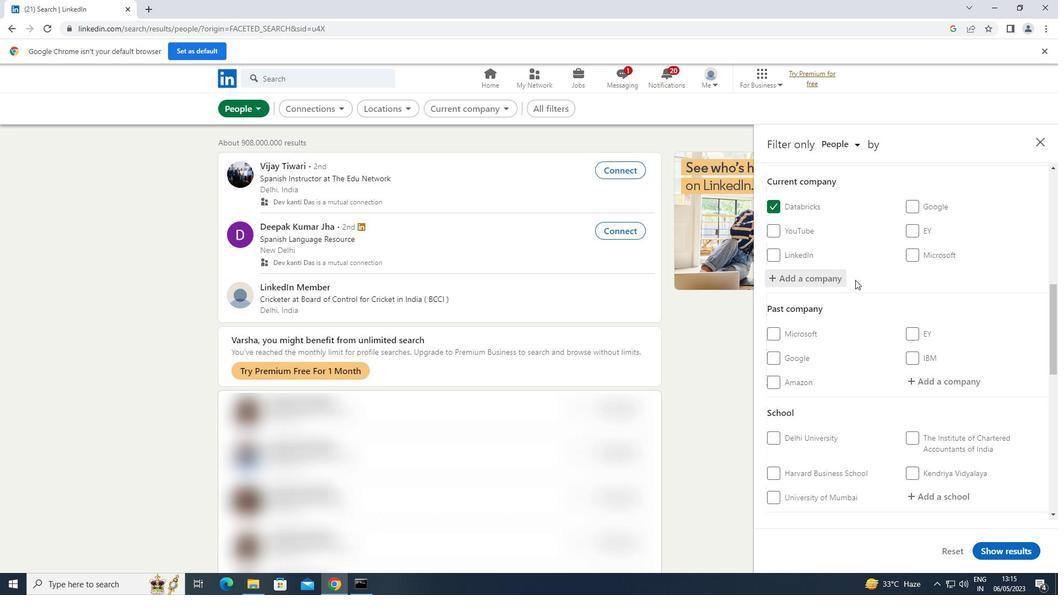 
Action: Mouse moved to (946, 384)
Screenshot: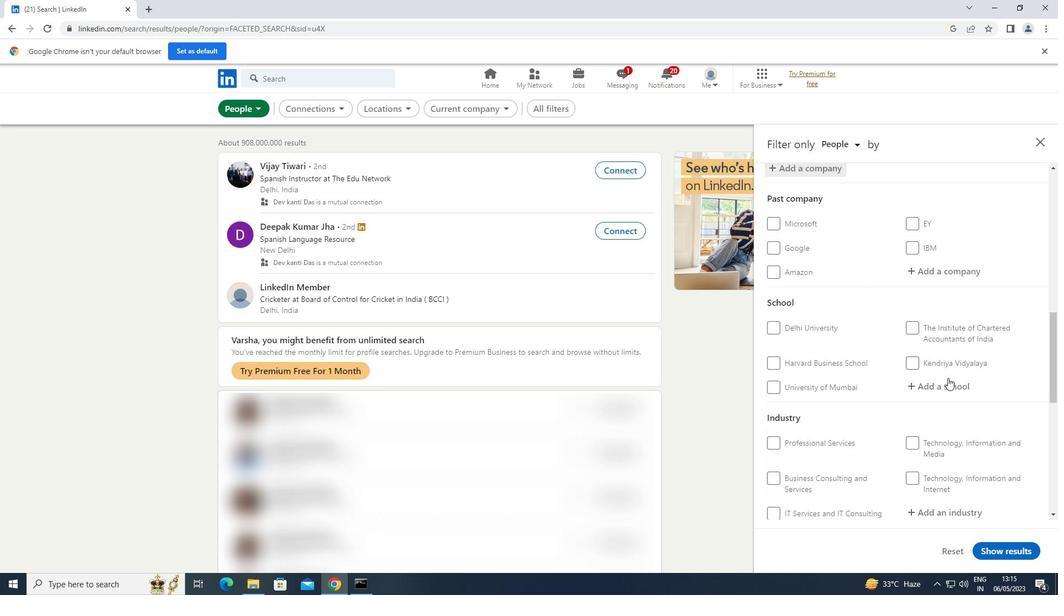 
Action: Mouse pressed left at (946, 384)
Screenshot: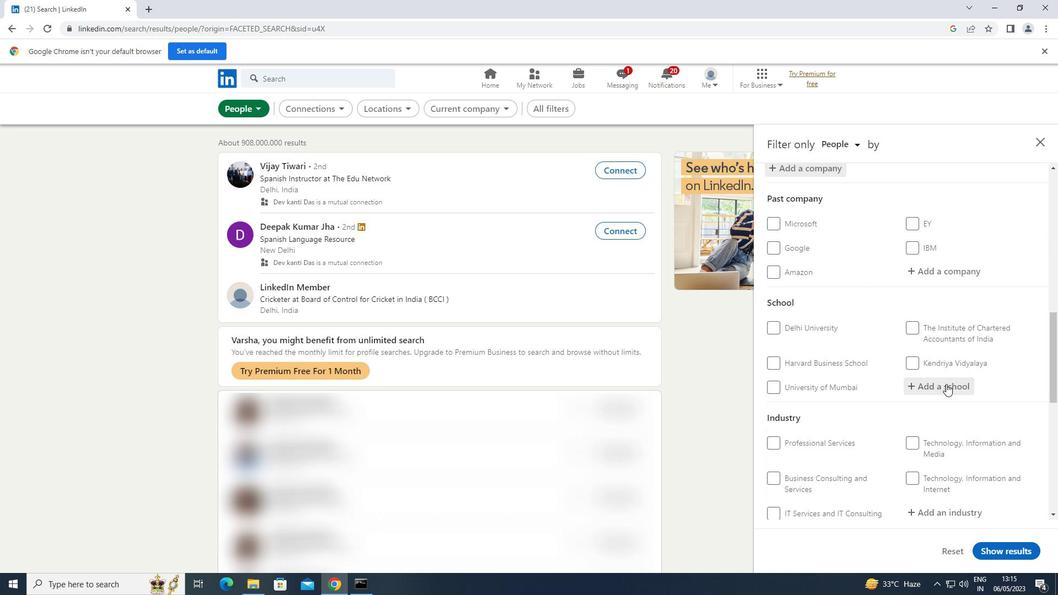 
Action: Key pressed <Key.shift>MED
Screenshot: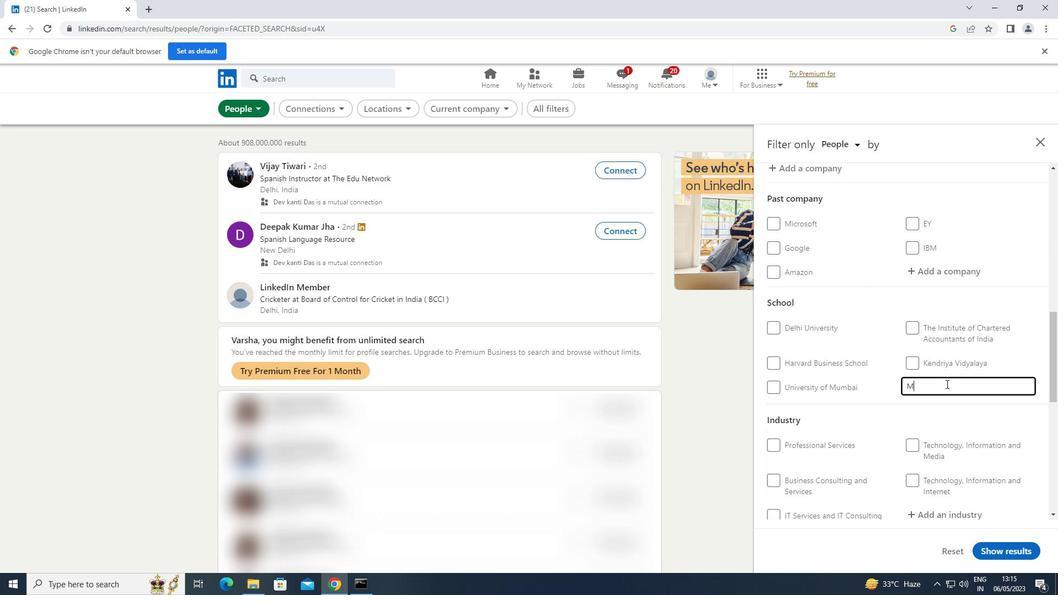 
Action: Mouse moved to (946, 384)
Screenshot: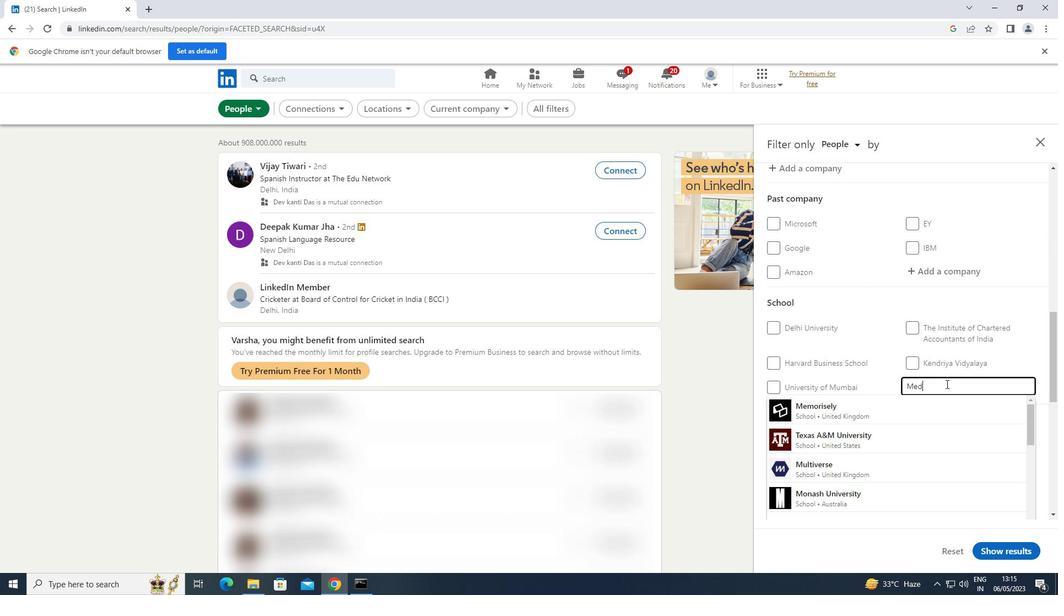 
Action: Key pressed I-<Key.shift>CAPS
Screenshot: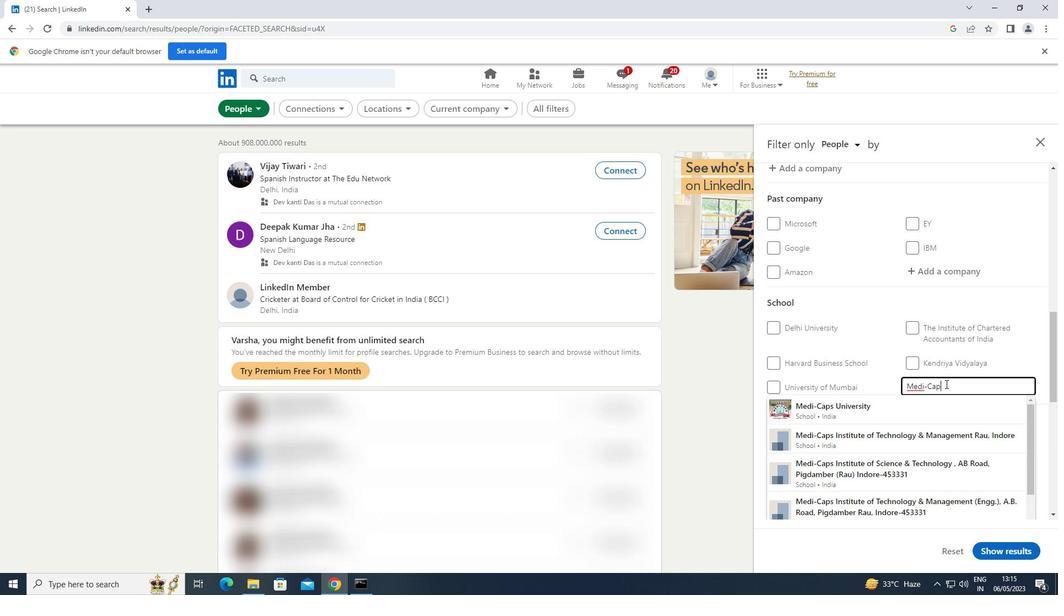 
Action: Mouse moved to (906, 402)
Screenshot: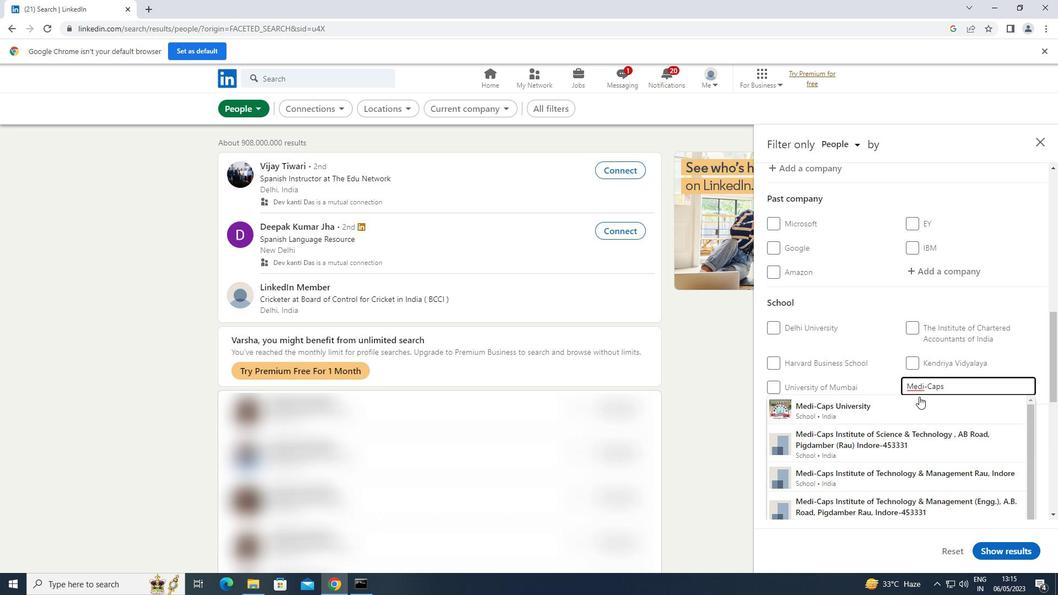 
Action: Mouse pressed left at (906, 402)
Screenshot: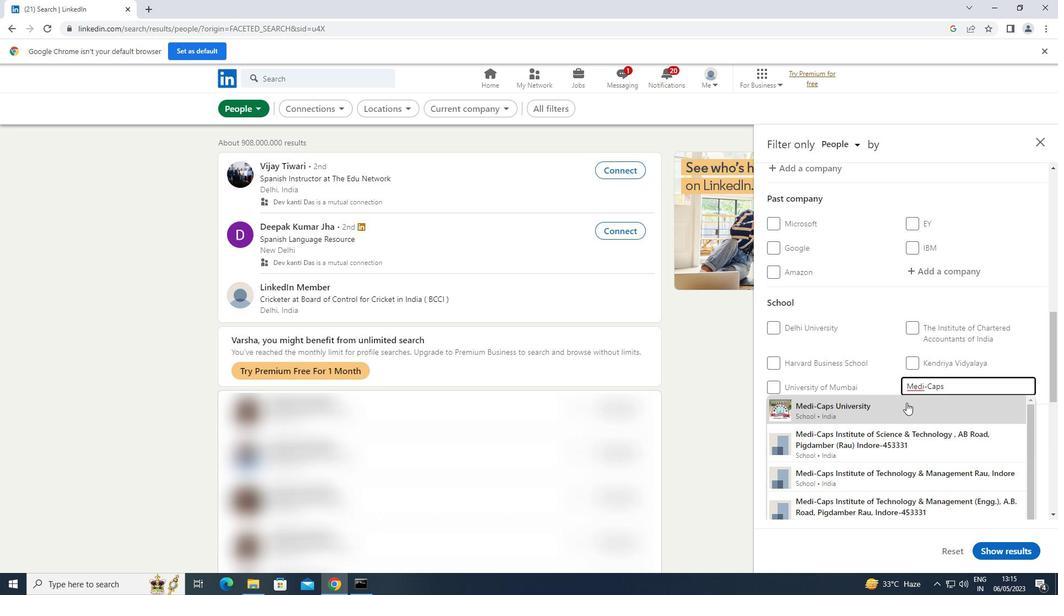 
Action: Mouse moved to (907, 400)
Screenshot: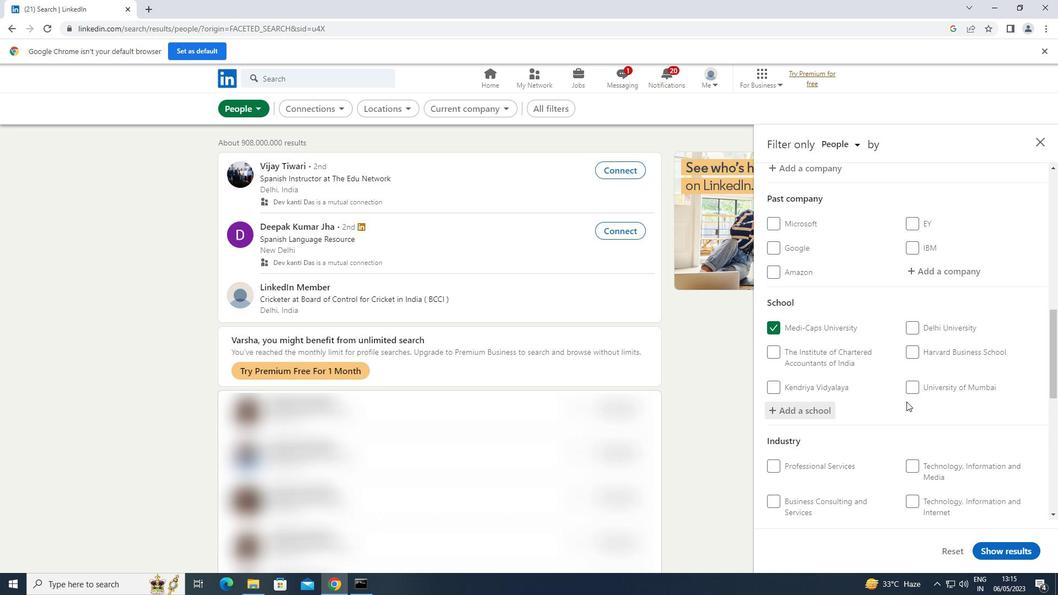 
Action: Mouse scrolled (907, 400) with delta (0, 0)
Screenshot: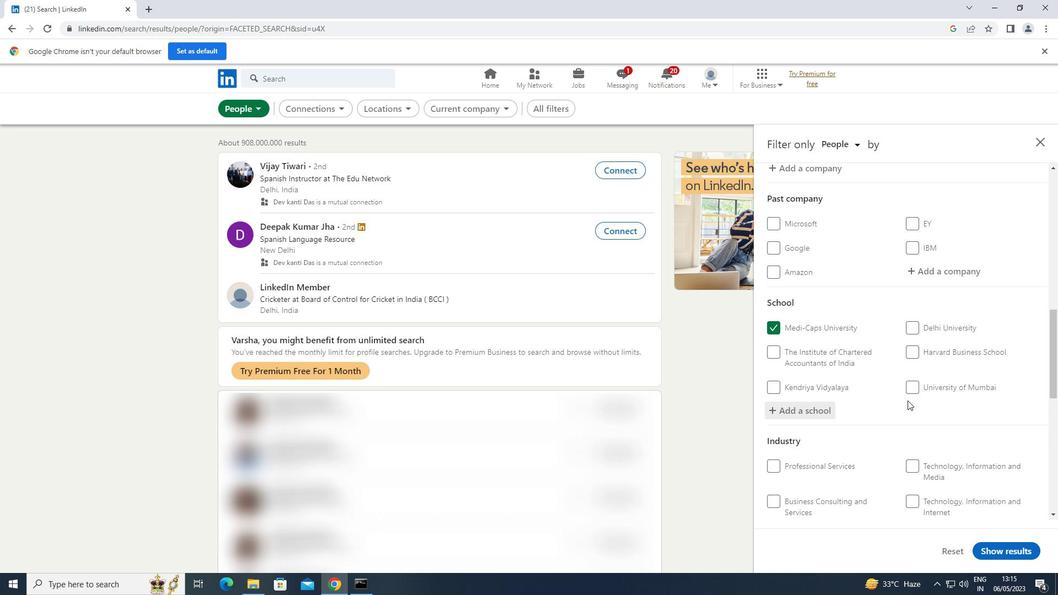 
Action: Mouse scrolled (907, 400) with delta (0, 0)
Screenshot: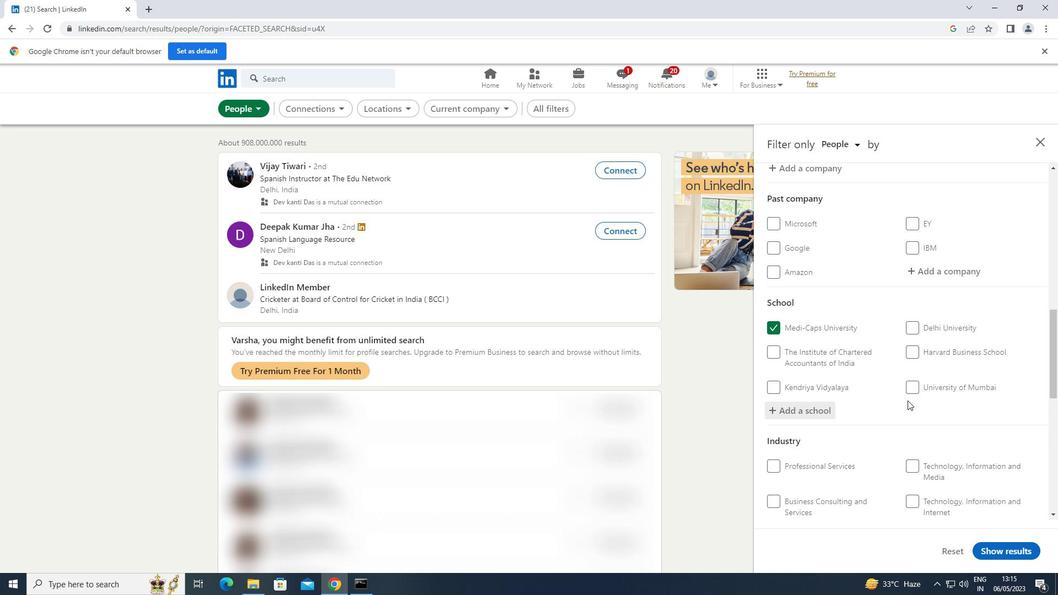 
Action: Mouse scrolled (907, 400) with delta (0, 0)
Screenshot: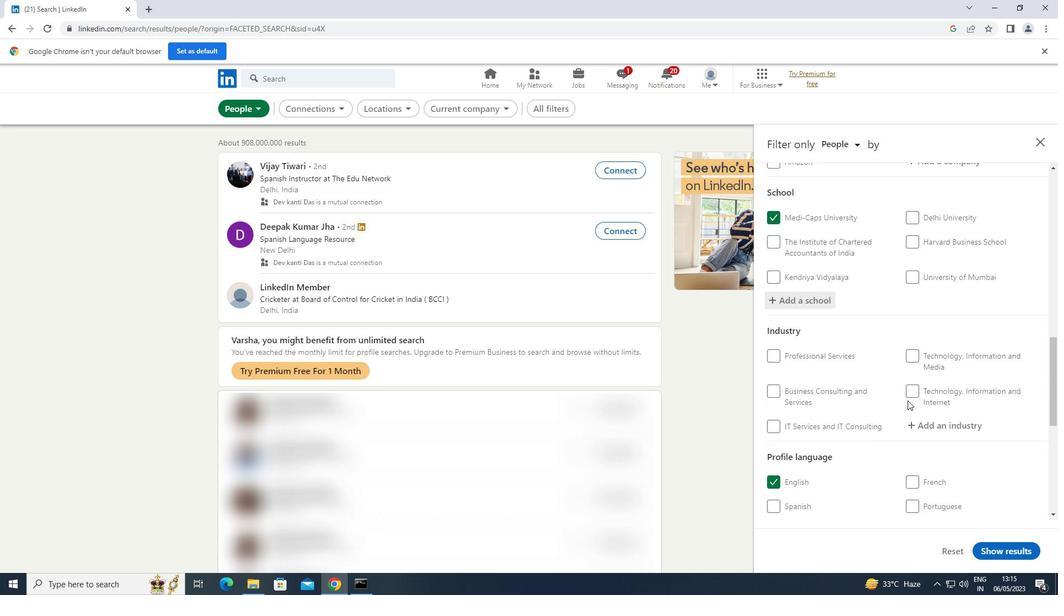 
Action: Mouse moved to (939, 371)
Screenshot: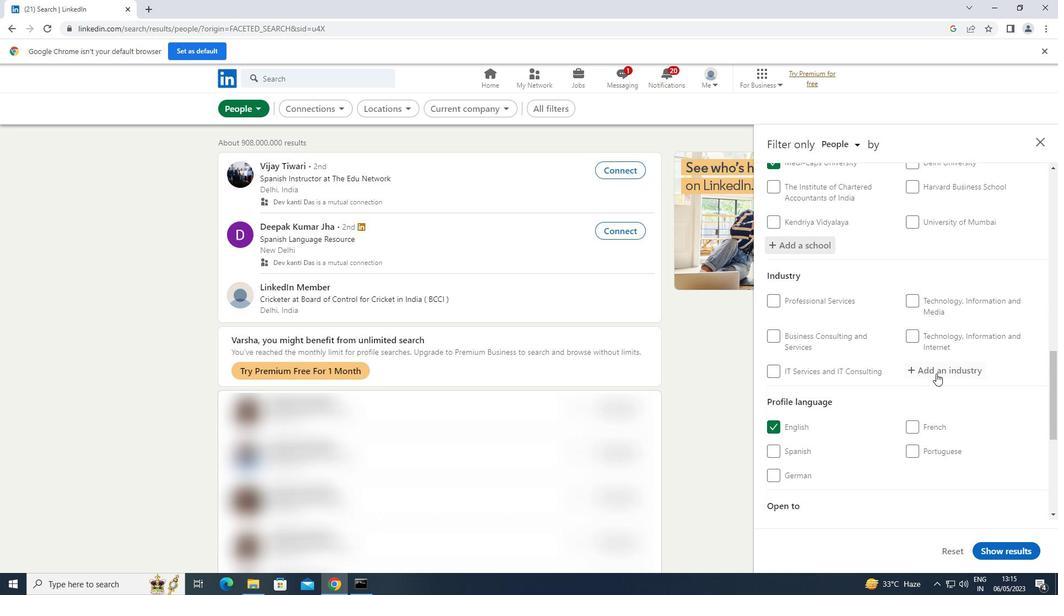 
Action: Mouse pressed left at (939, 371)
Screenshot: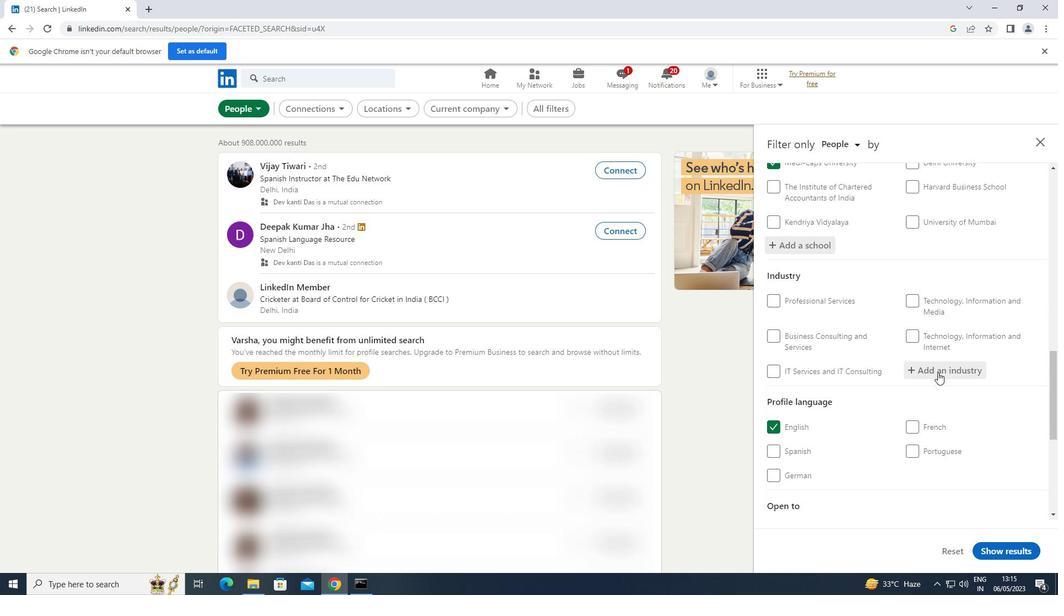
Action: Key pressed <Key.shift>ACCOMODATION<Key.space><Key.shift>SERVICES
Screenshot: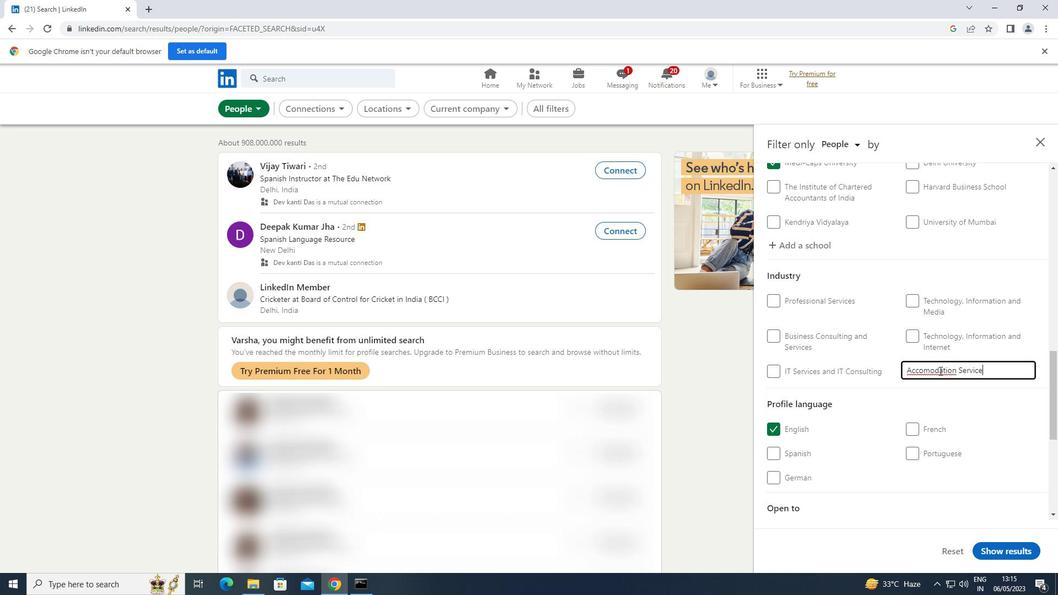
Action: Mouse moved to (951, 399)
Screenshot: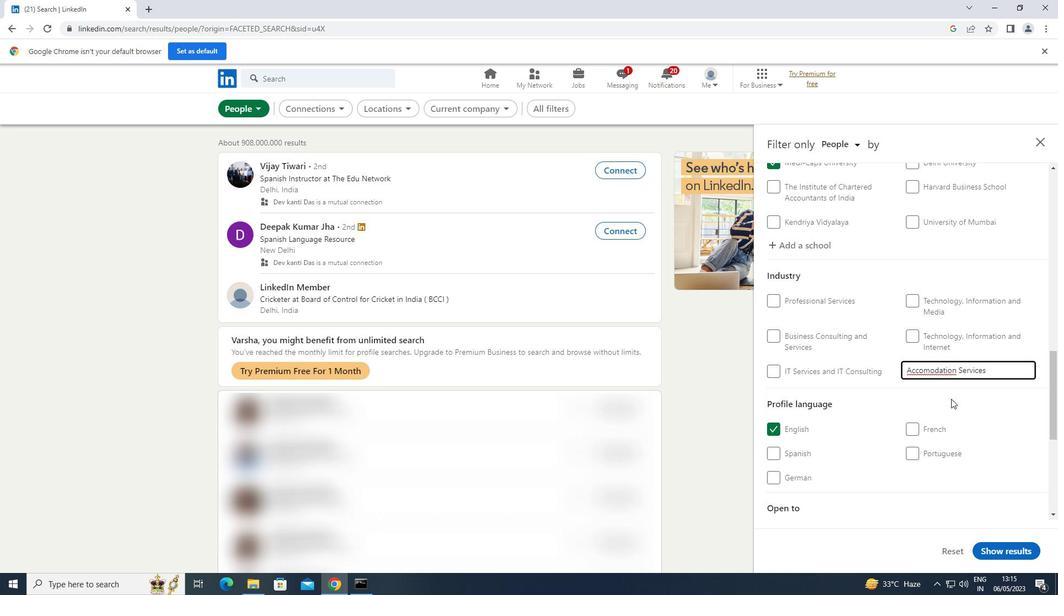 
Action: Mouse scrolled (951, 398) with delta (0, 0)
Screenshot: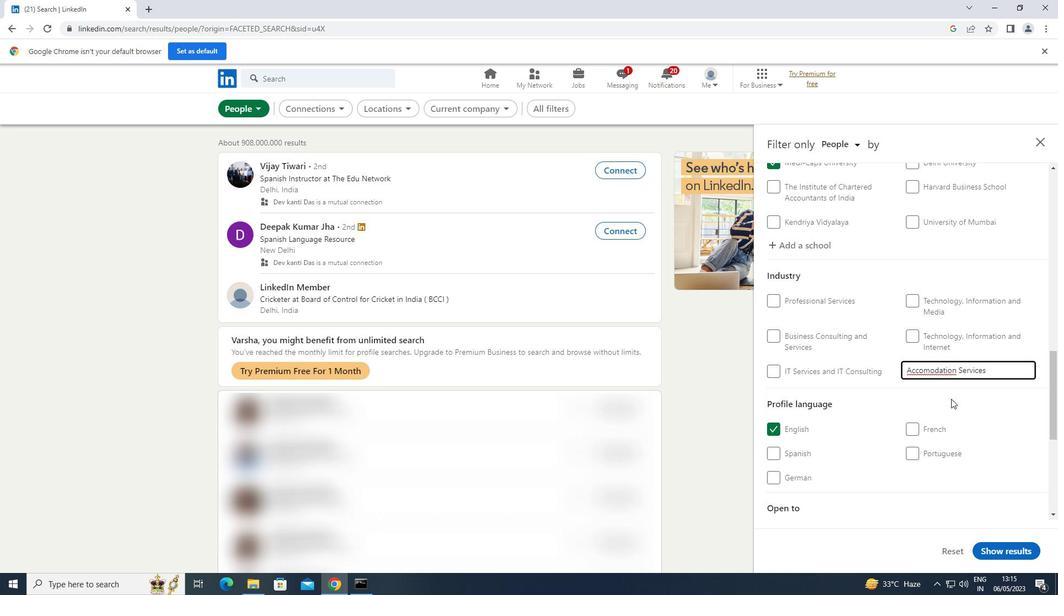 
Action: Mouse moved to (948, 401)
Screenshot: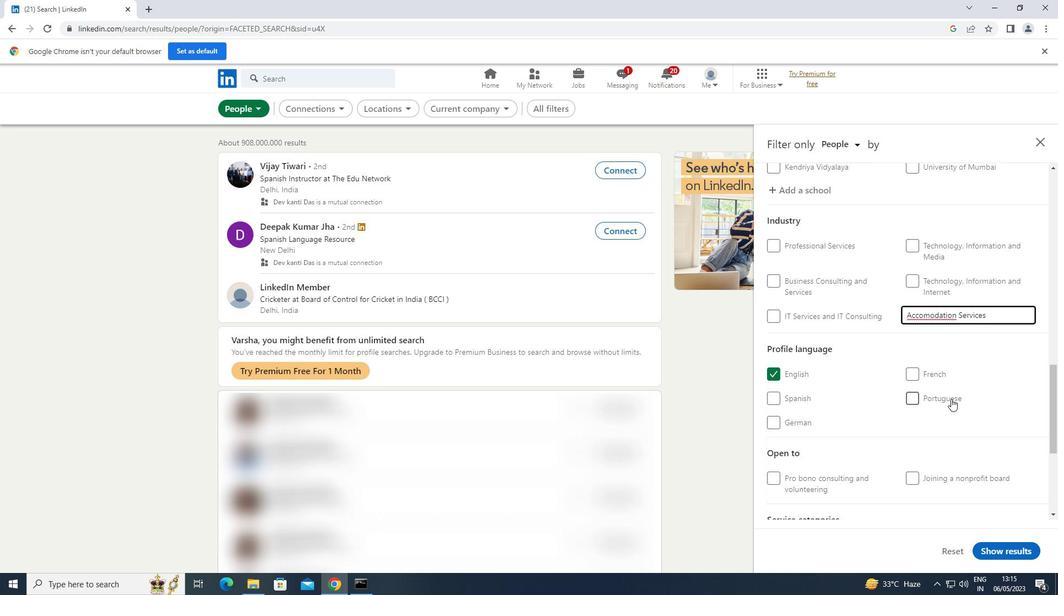 
Action: Mouse scrolled (948, 401) with delta (0, 0)
Screenshot: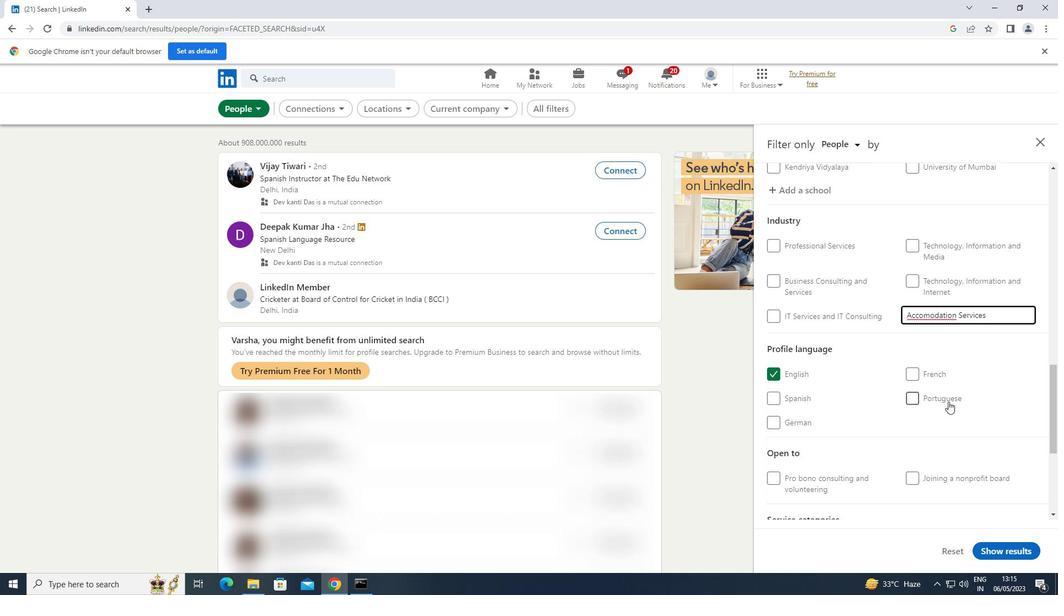 
Action: Mouse scrolled (948, 401) with delta (0, 0)
Screenshot: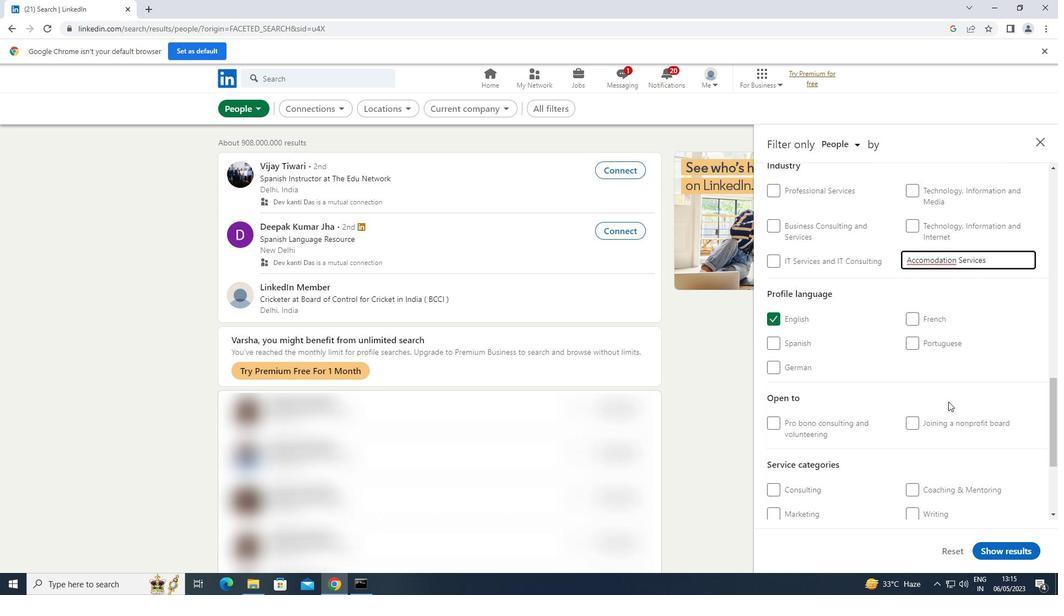 
Action: Mouse scrolled (948, 401) with delta (0, 0)
Screenshot: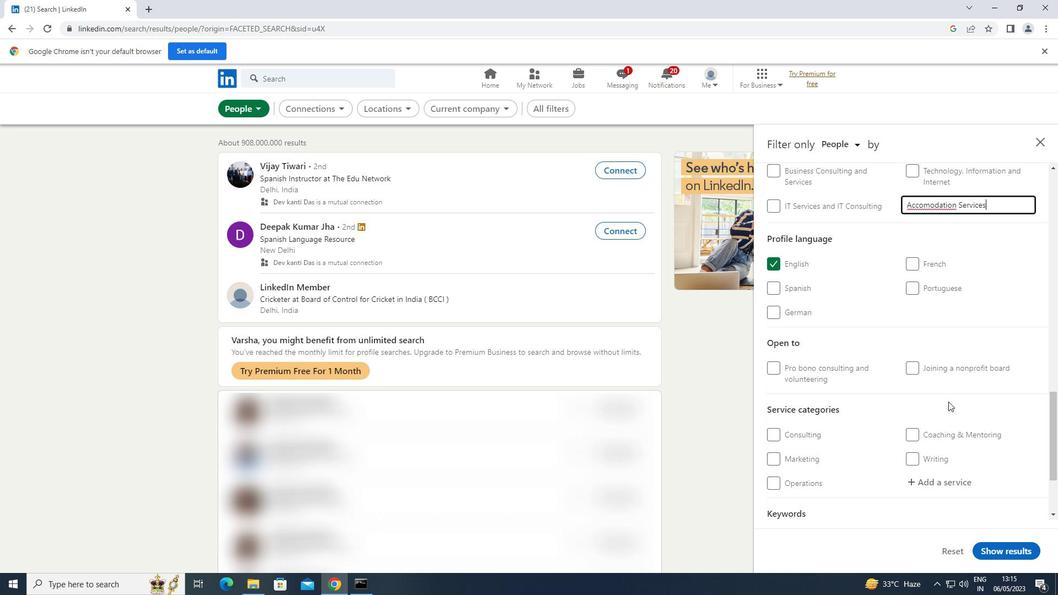 
Action: Mouse scrolled (948, 401) with delta (0, 0)
Screenshot: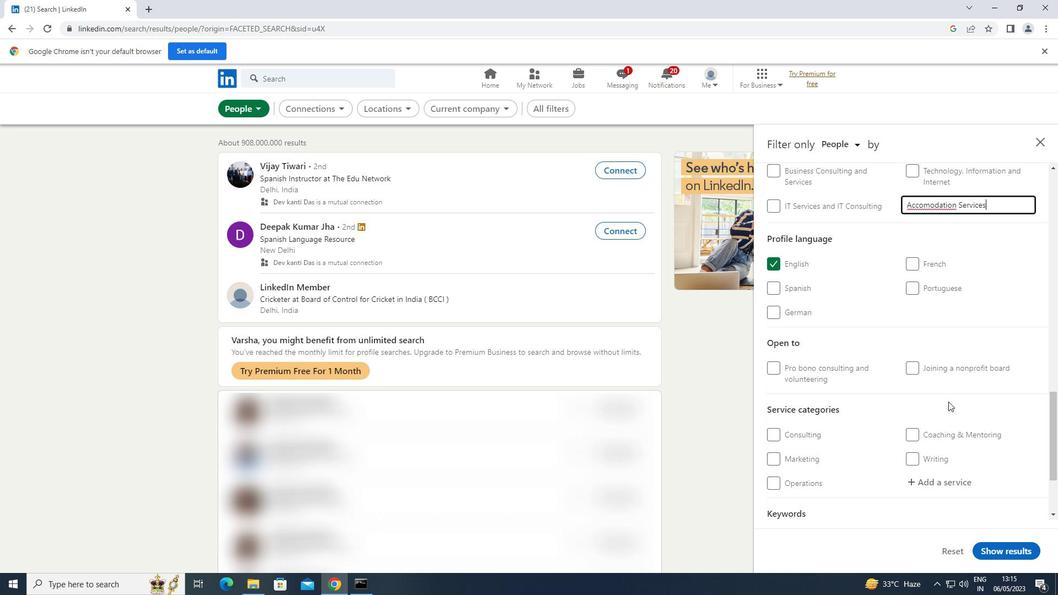 
Action: Mouse scrolled (948, 401) with delta (0, 0)
Screenshot: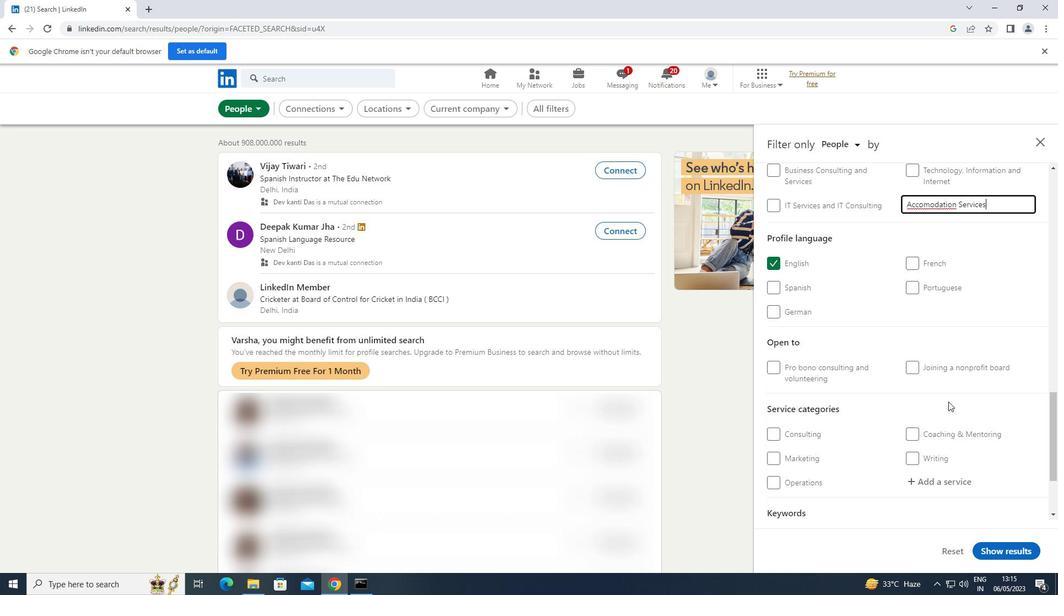 
Action: Mouse moved to (957, 366)
Screenshot: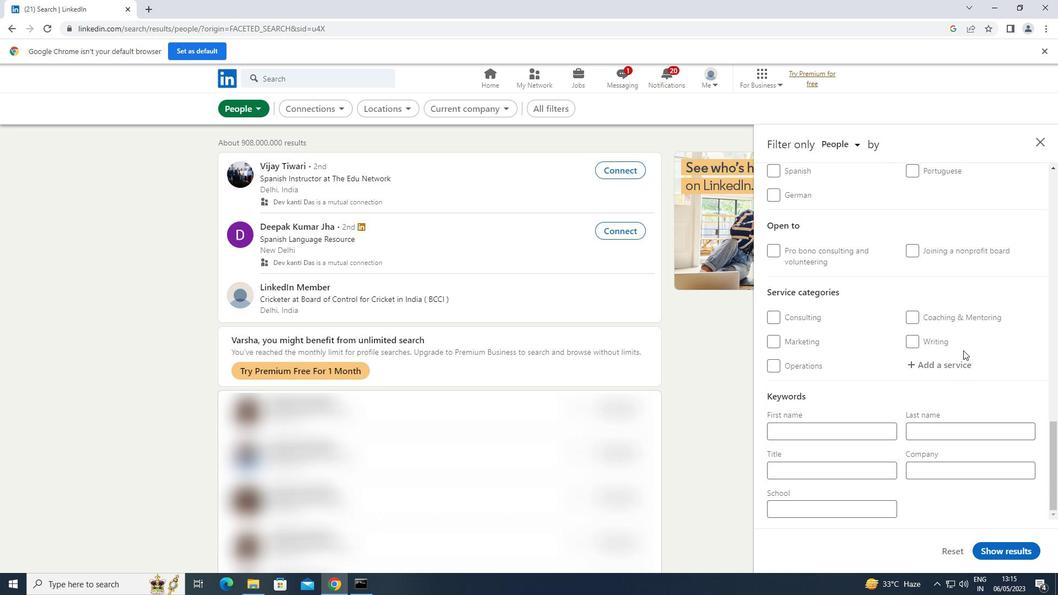 
Action: Mouse pressed left at (957, 366)
Screenshot: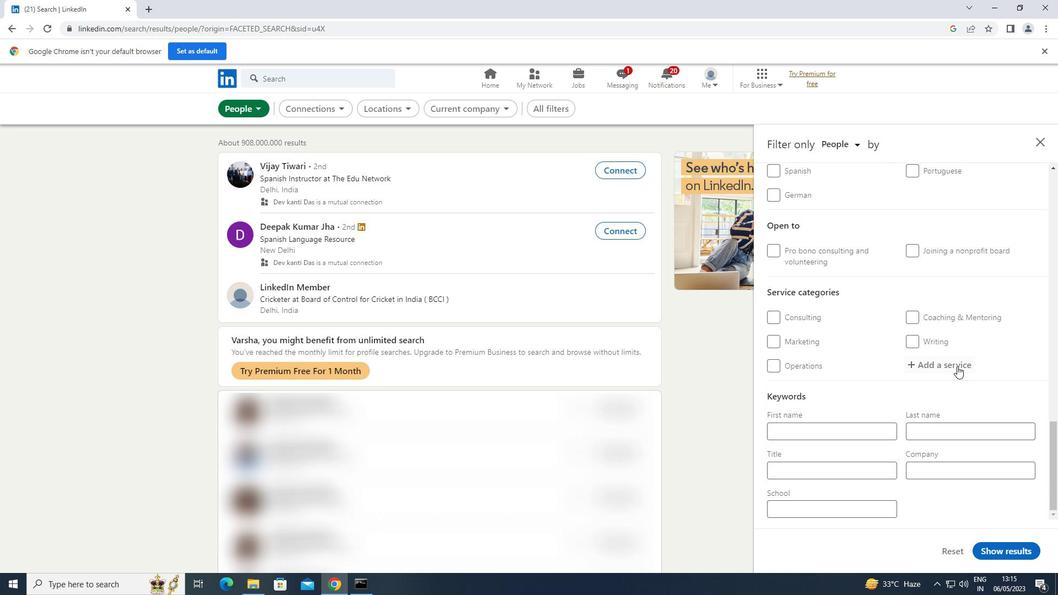 
Action: Mouse moved to (957, 367)
Screenshot: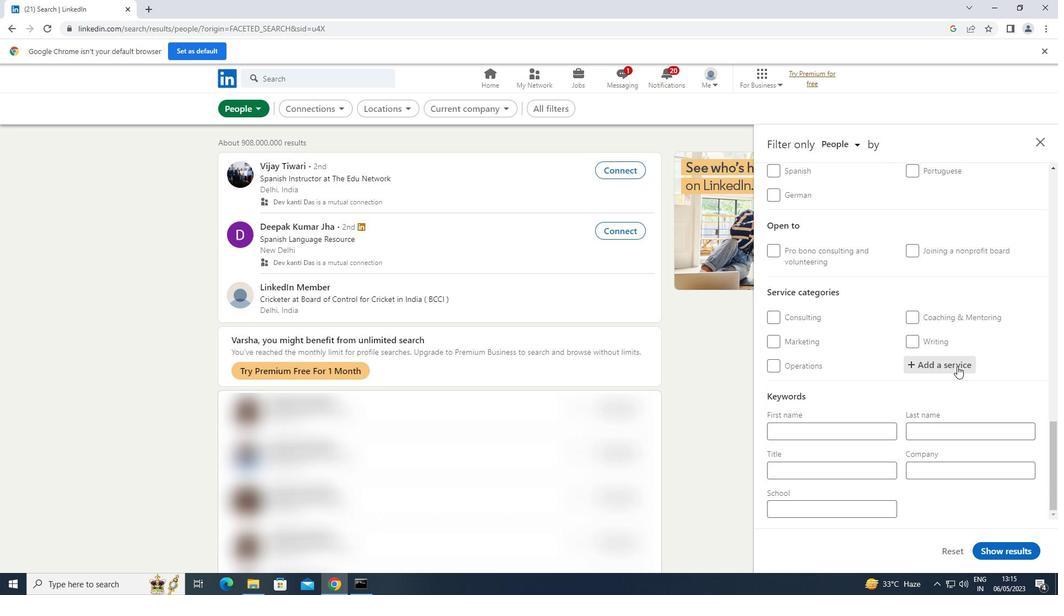 
Action: Key pressed <Key.shift>NATURE
Screenshot: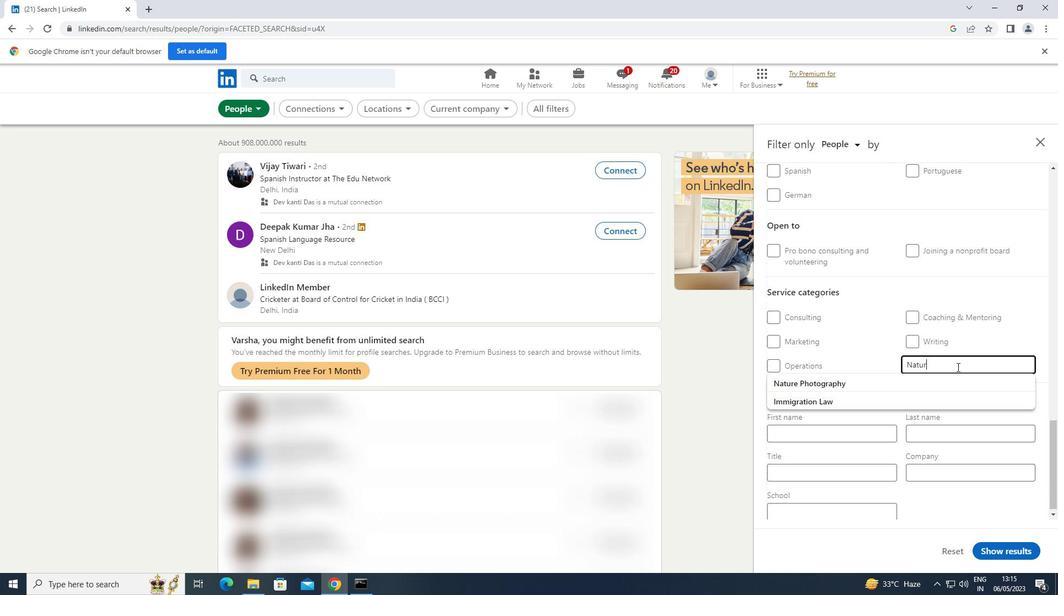 
Action: Mouse moved to (899, 384)
Screenshot: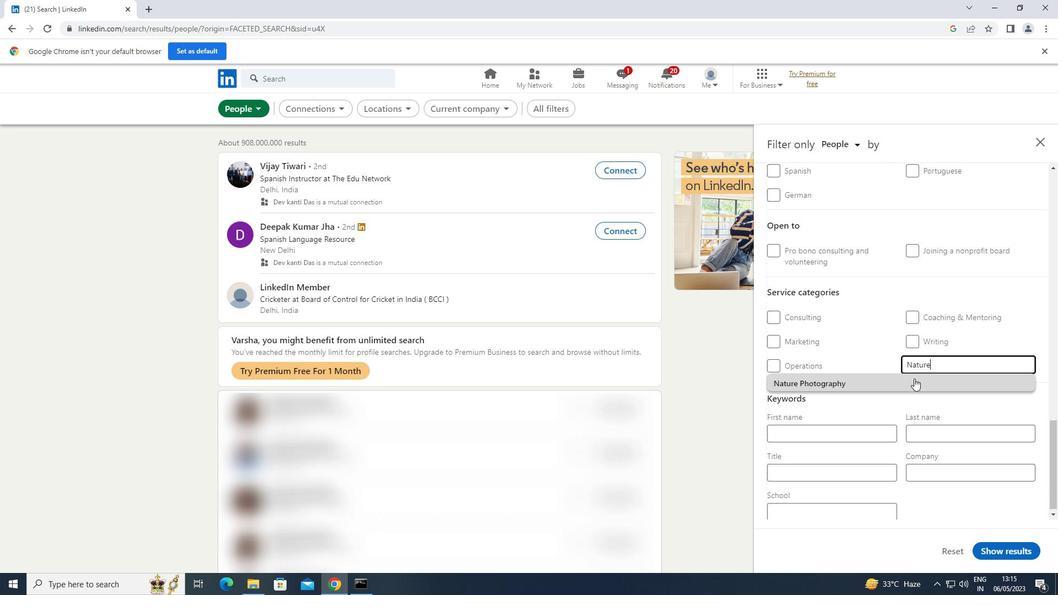 
Action: Mouse pressed left at (899, 384)
Screenshot: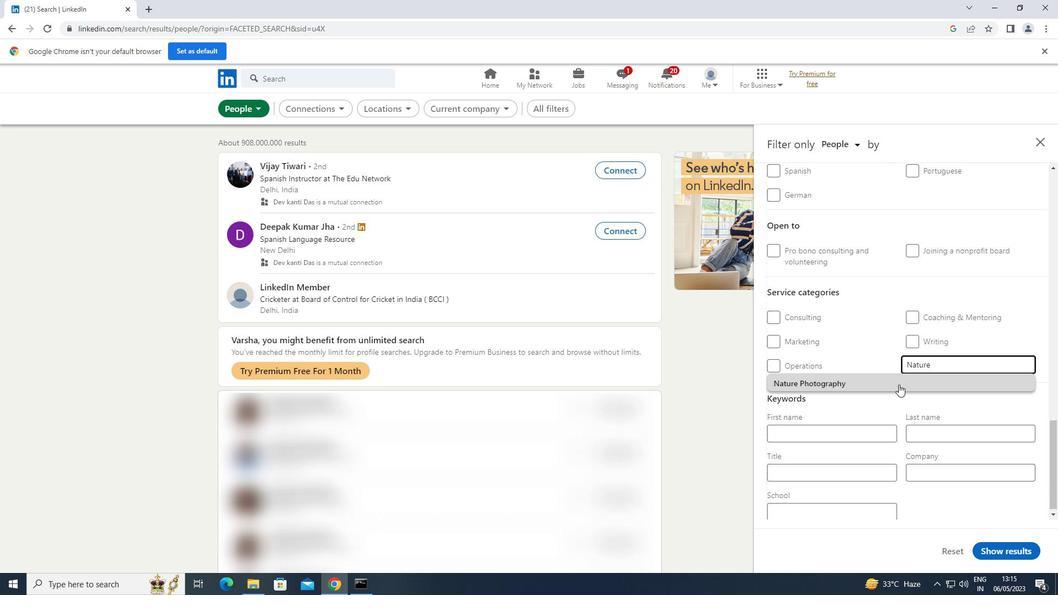 
Action: Mouse moved to (898, 384)
Screenshot: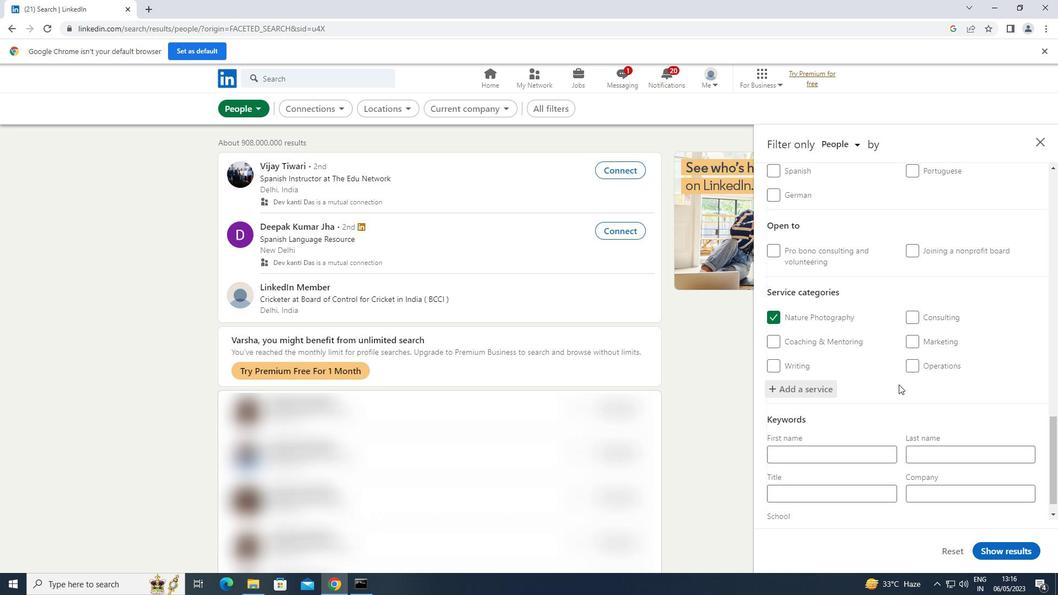 
Action: Mouse scrolled (898, 384) with delta (0, 0)
Screenshot: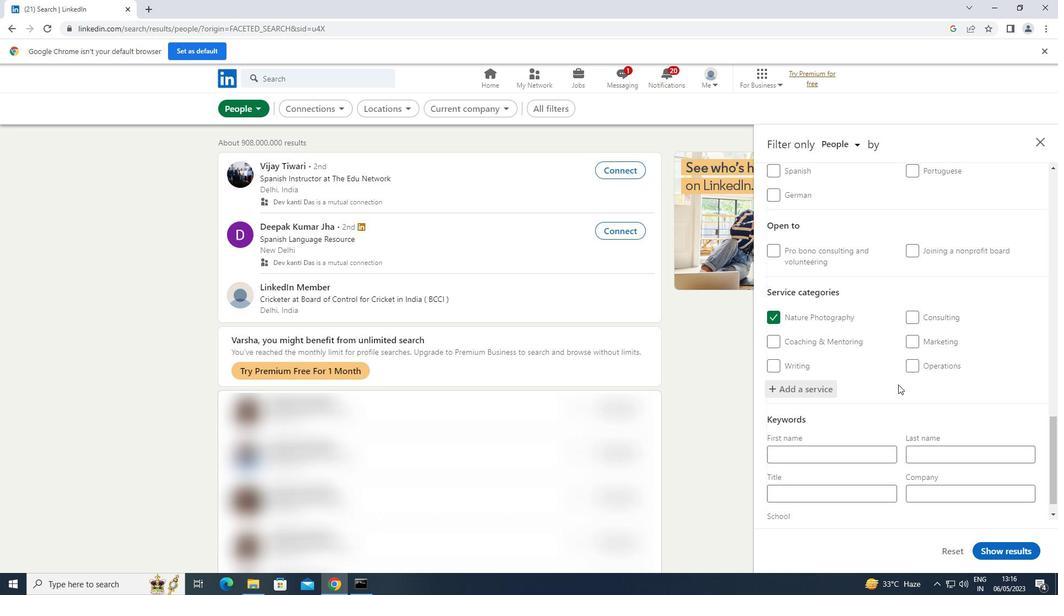 
Action: Mouse scrolled (898, 384) with delta (0, 0)
Screenshot: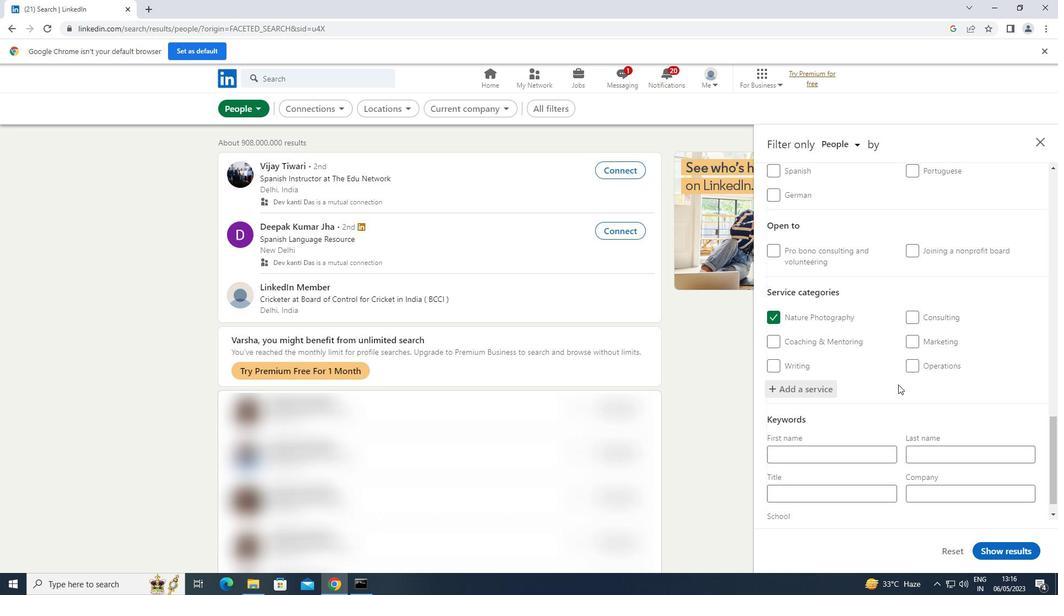 
Action: Mouse moved to (858, 463)
Screenshot: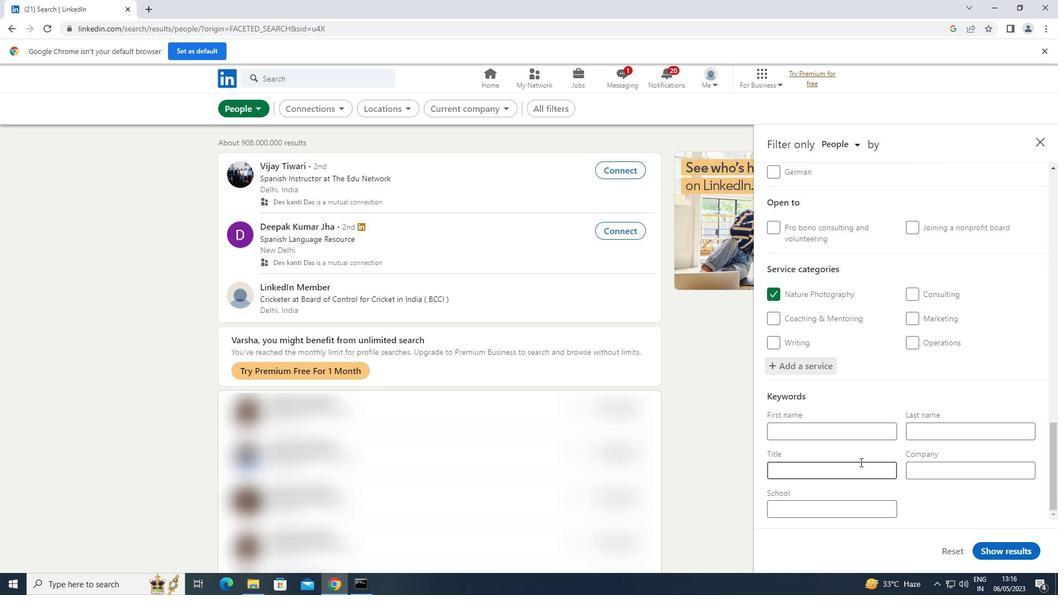 
Action: Mouse pressed left at (858, 463)
Screenshot: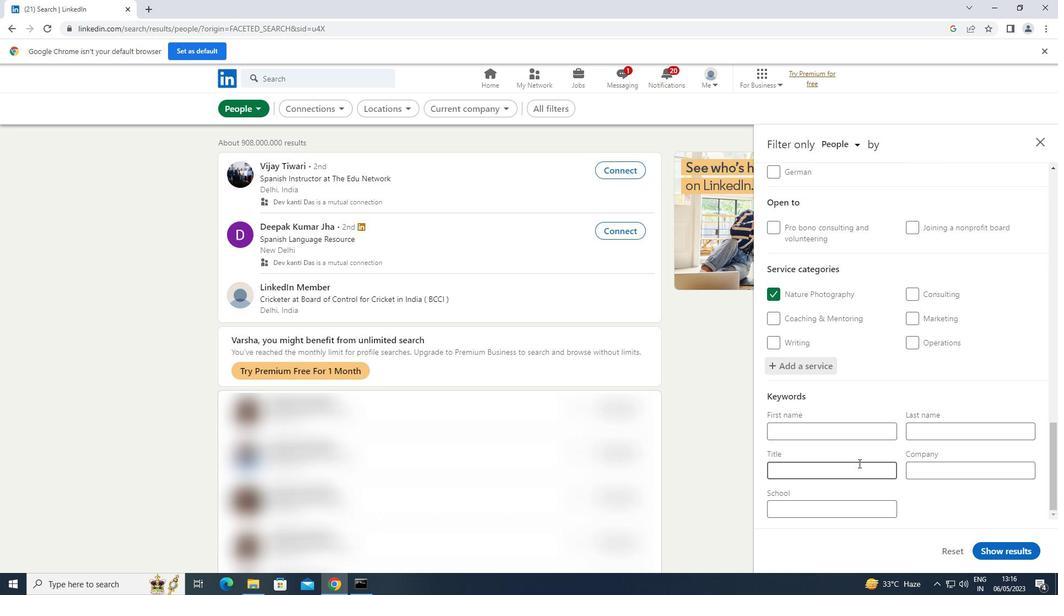
Action: Key pressed <Key.shift>TOW<Key.space><Key.shift>TRUCK<Key.space><Key.shift>OPERATOR
Screenshot: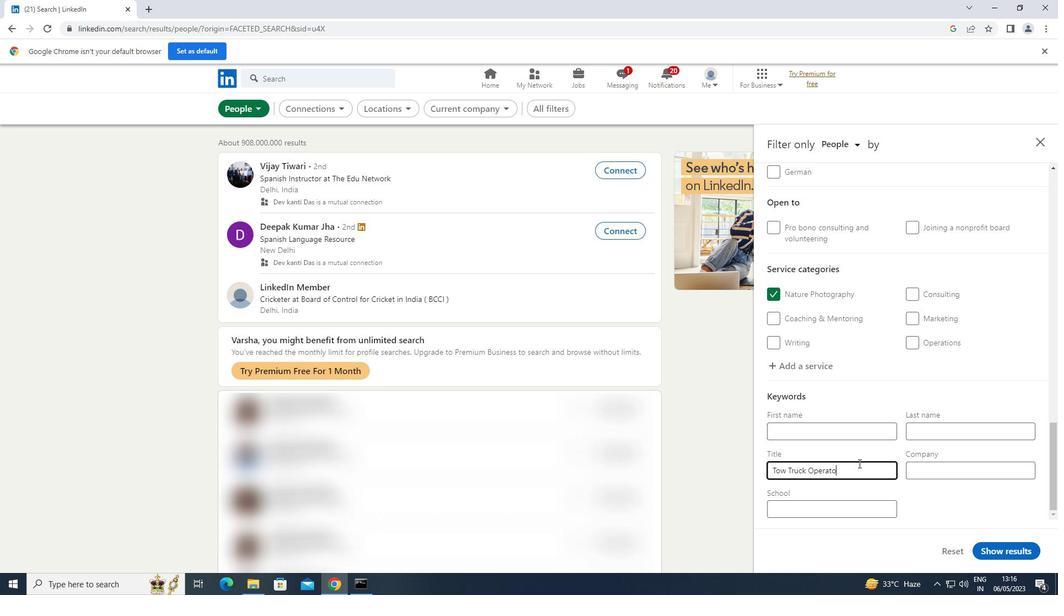 
Action: Mouse moved to (991, 550)
Screenshot: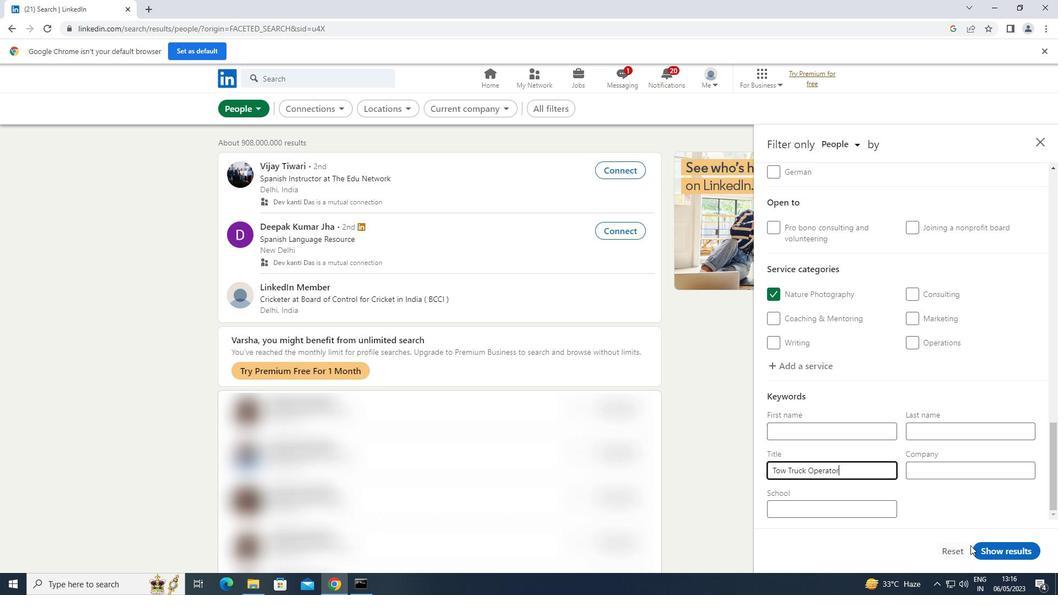 
Action: Mouse pressed left at (991, 550)
Screenshot: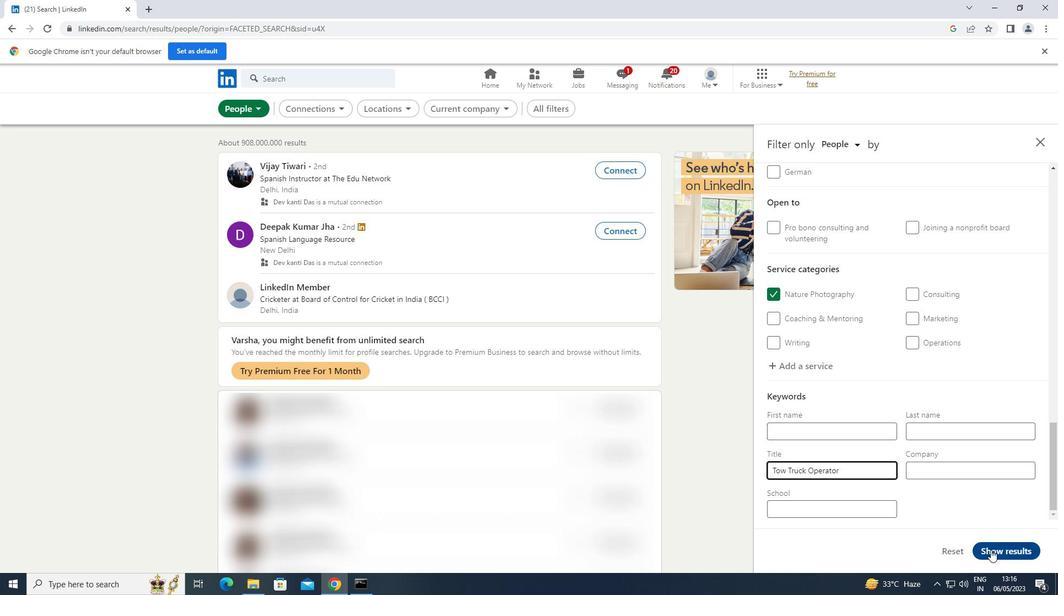 
